 Task: Look for space in Aachen, Germany from 5th June, 2023 to 16th June, 2023 for 2 adults in price range Rs.14000 to Rs.18000. Place can be entire place with 1  bedroom having 1 bed and 1 bathroom. Property type can be house, flat, guest house, hotel. Amenities needed are: wifi. Booking option can be shelf check-in. Required host language is English.
Action: Mouse moved to (602, 81)
Screenshot: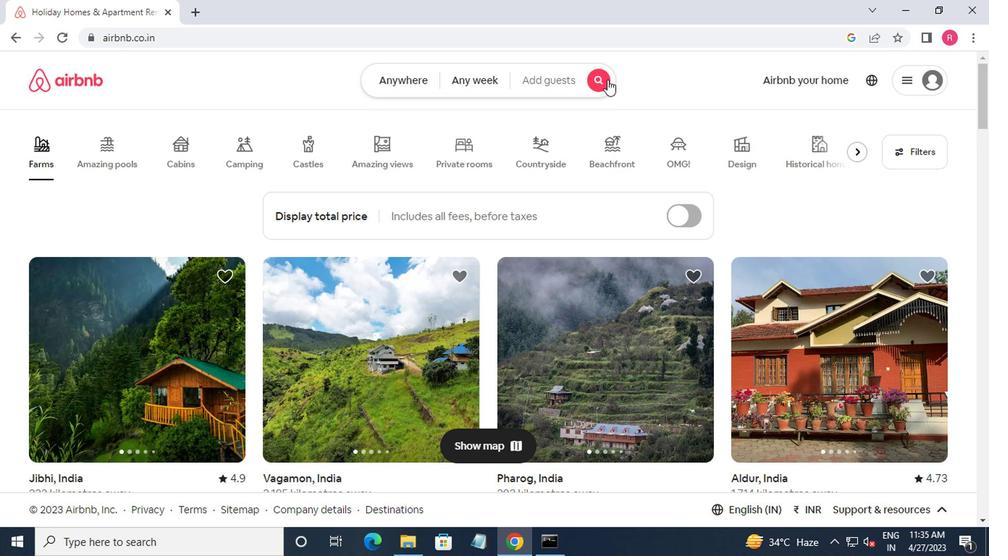 
Action: Mouse pressed left at (602, 81)
Screenshot: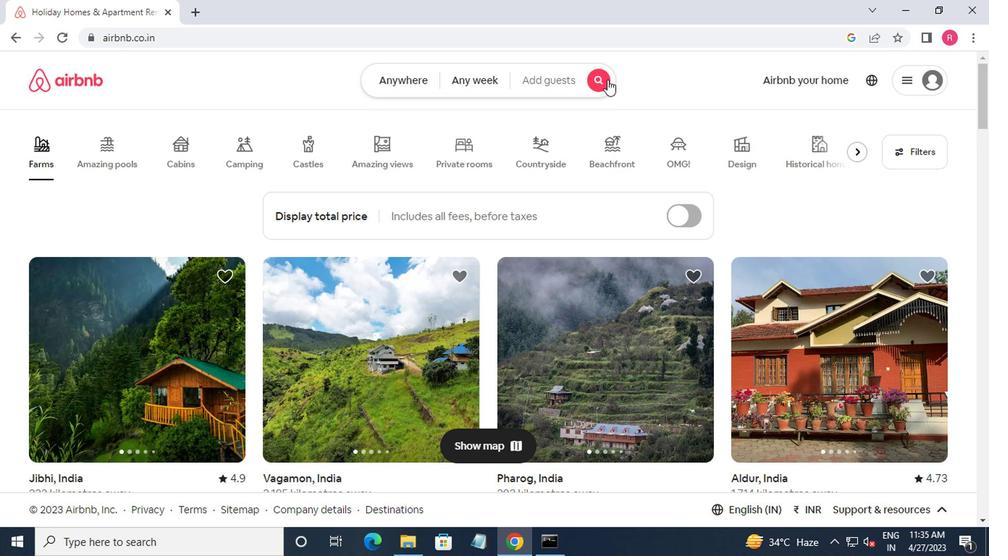 
Action: Mouse moved to (292, 142)
Screenshot: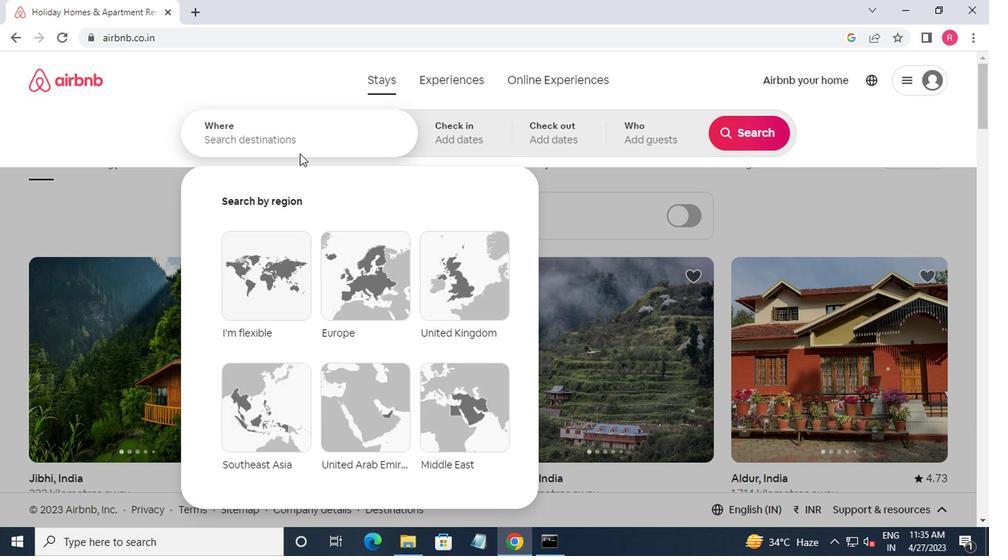 
Action: Mouse pressed left at (292, 142)
Screenshot: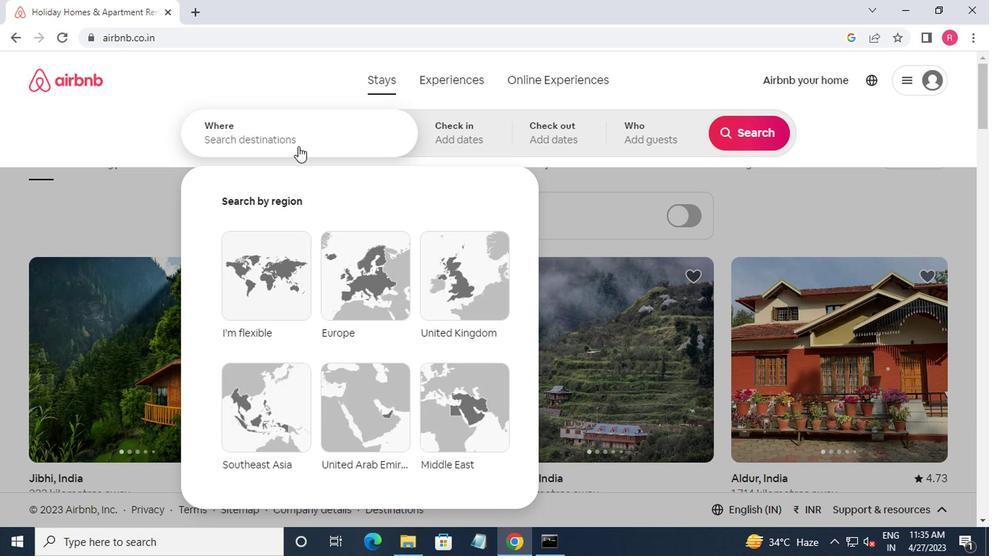 
Action: Mouse moved to (419, 181)
Screenshot: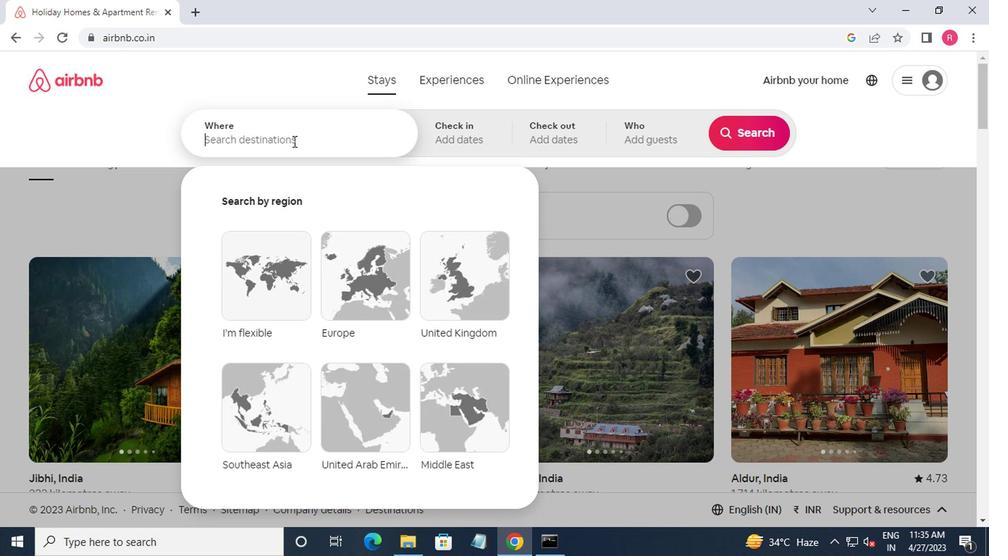 
Action: Key pressed aachen<Key.down><Key.enter>
Screenshot: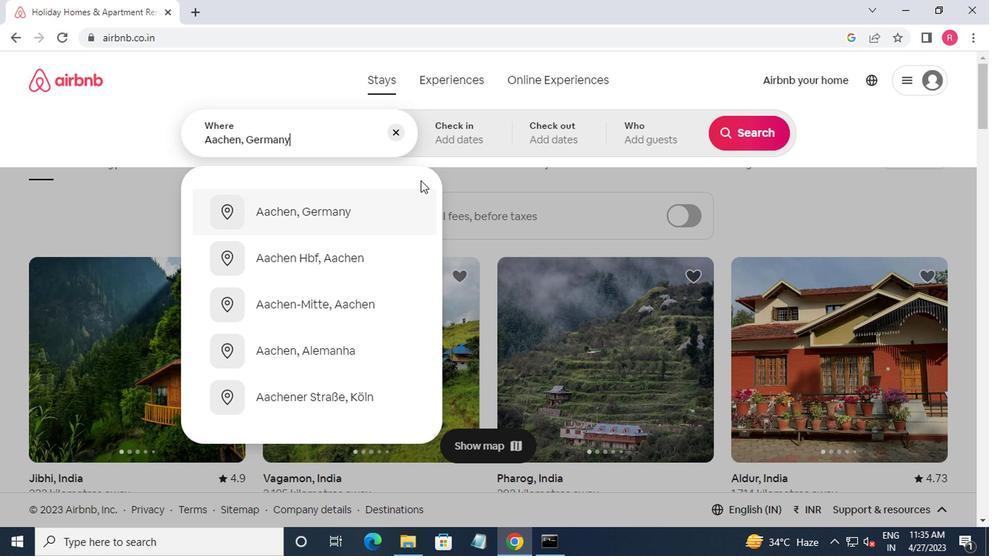 
Action: Mouse moved to (738, 254)
Screenshot: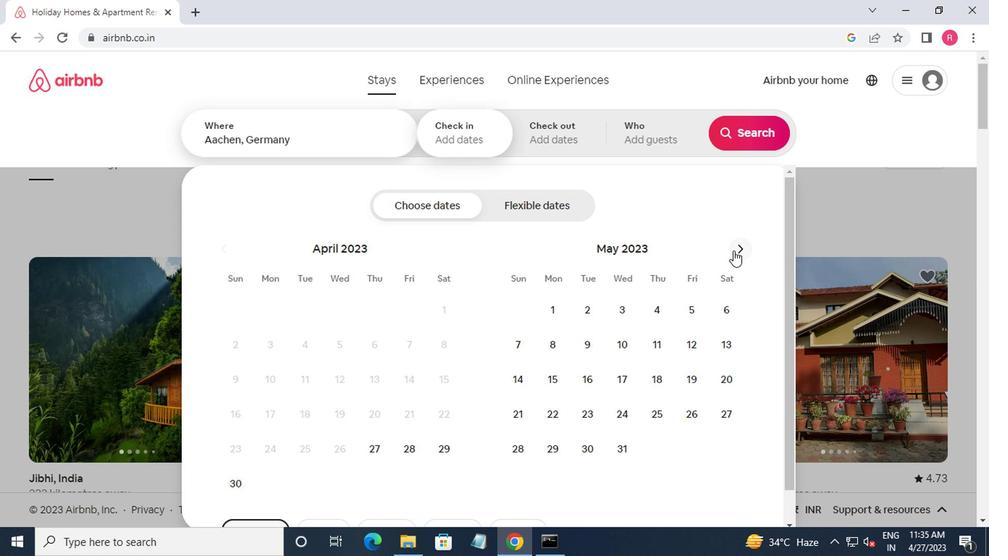
Action: Mouse pressed left at (738, 254)
Screenshot: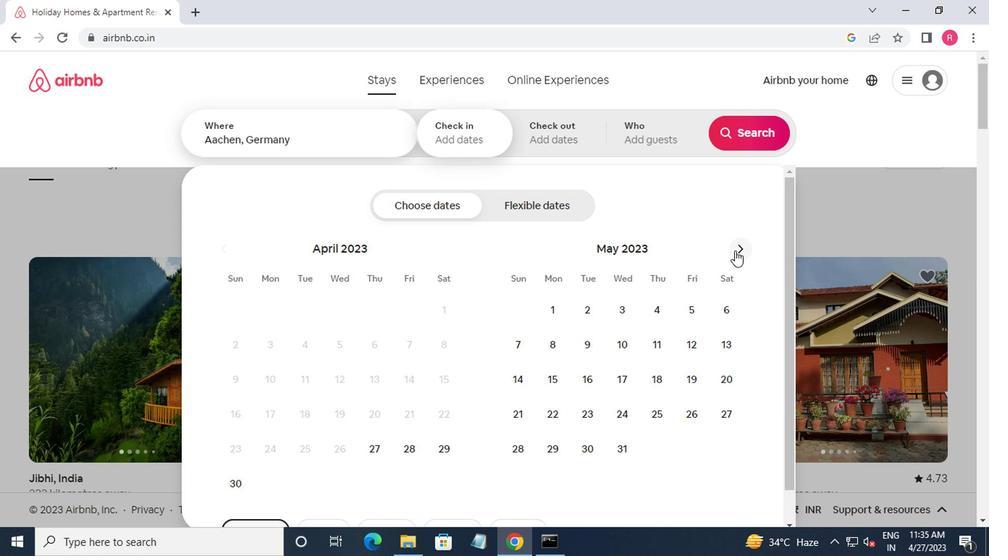 
Action: Mouse moved to (560, 346)
Screenshot: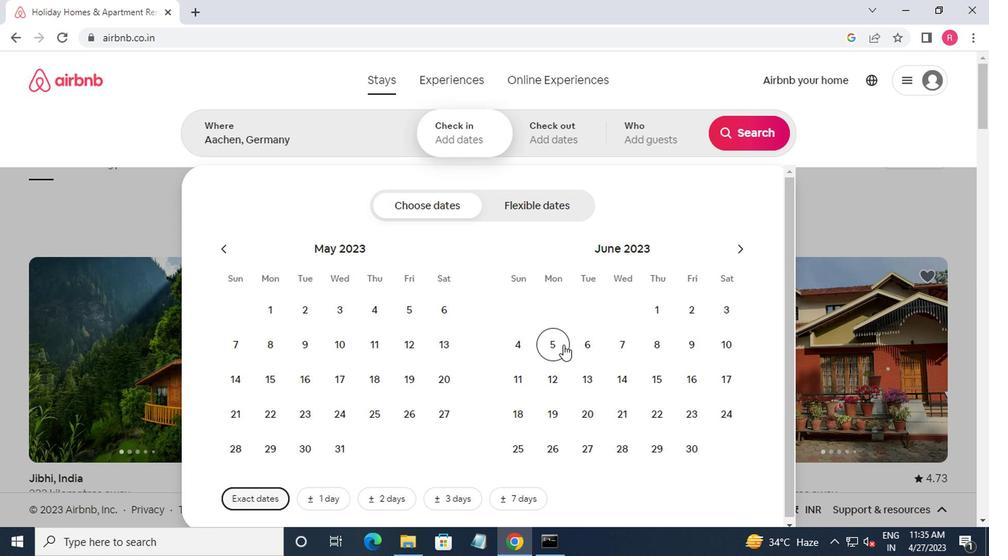 
Action: Mouse pressed left at (560, 346)
Screenshot: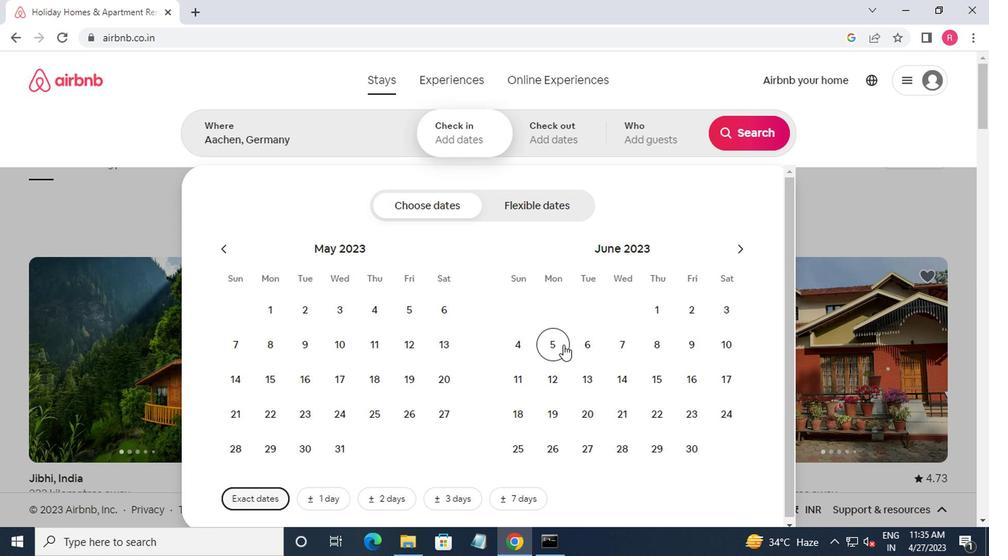 
Action: Mouse moved to (686, 381)
Screenshot: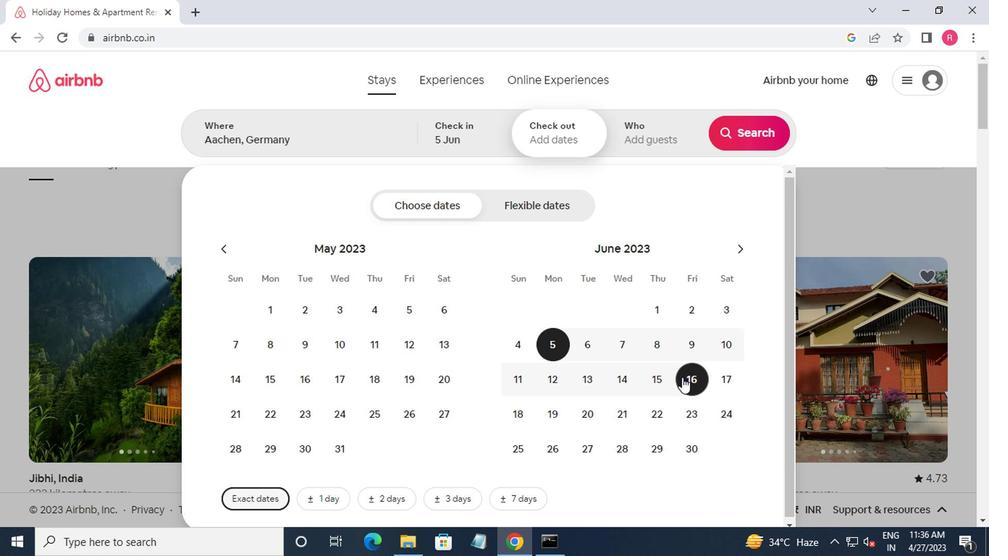 
Action: Mouse pressed left at (686, 381)
Screenshot: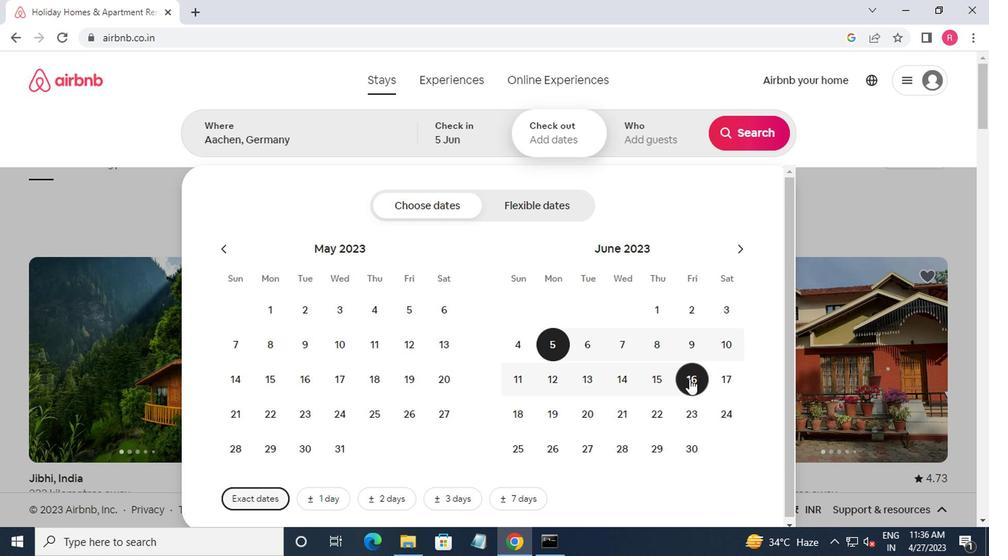 
Action: Mouse moved to (633, 134)
Screenshot: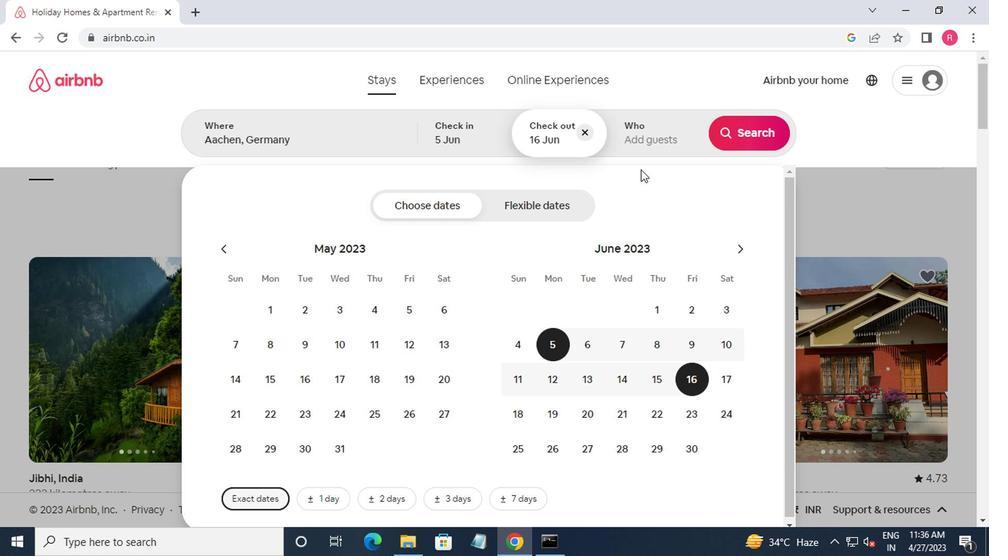 
Action: Mouse pressed left at (633, 134)
Screenshot: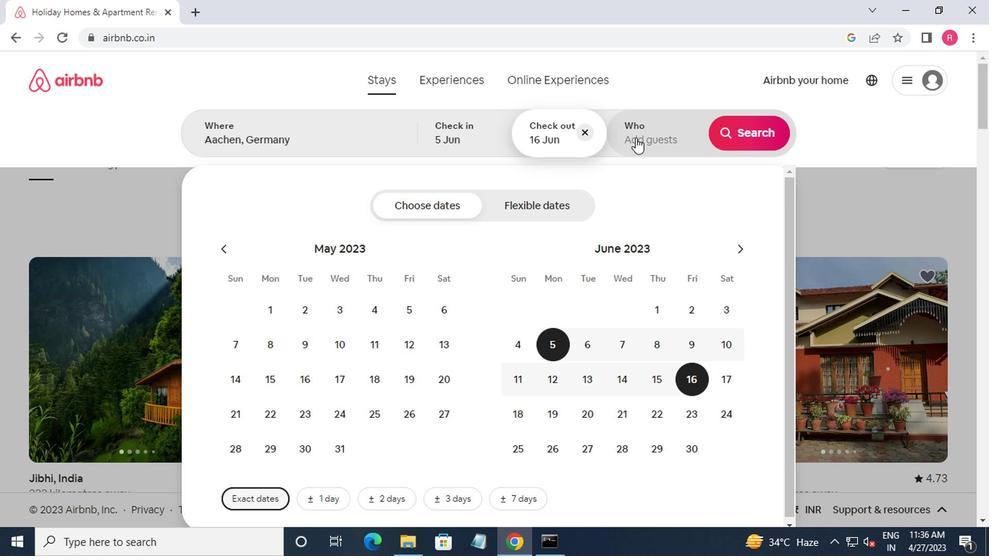 
Action: Mouse moved to (756, 210)
Screenshot: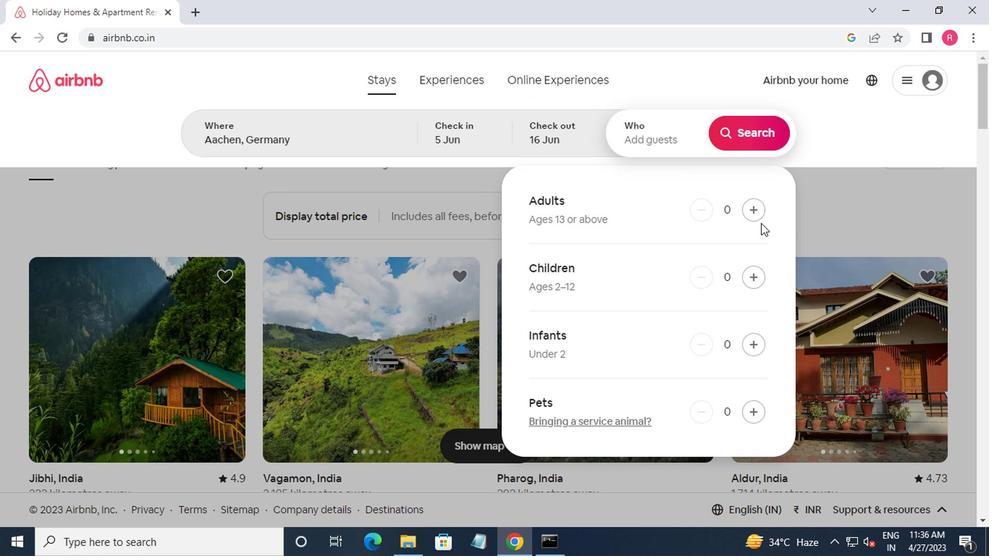 
Action: Mouse pressed left at (756, 210)
Screenshot: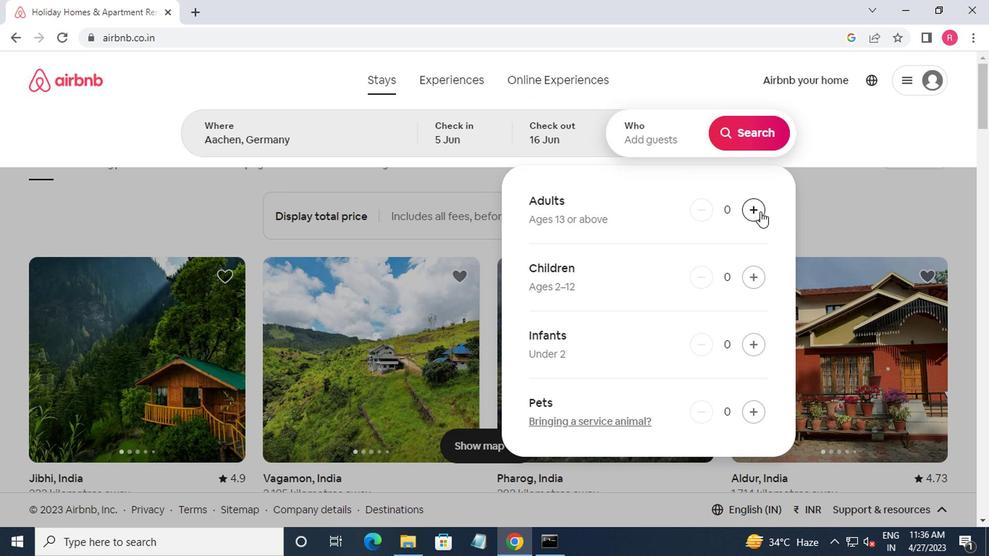 
Action: Mouse pressed left at (756, 210)
Screenshot: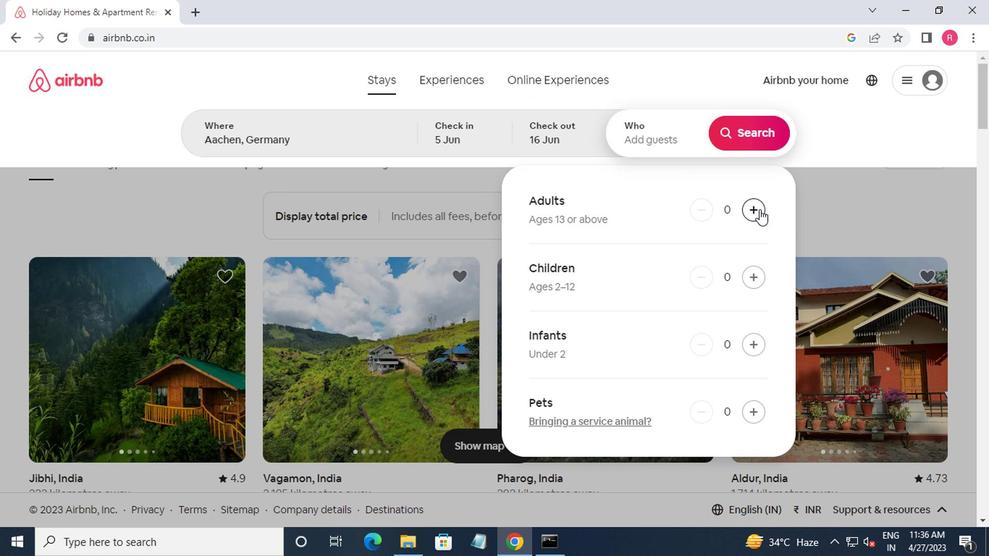 
Action: Mouse pressed left at (756, 210)
Screenshot: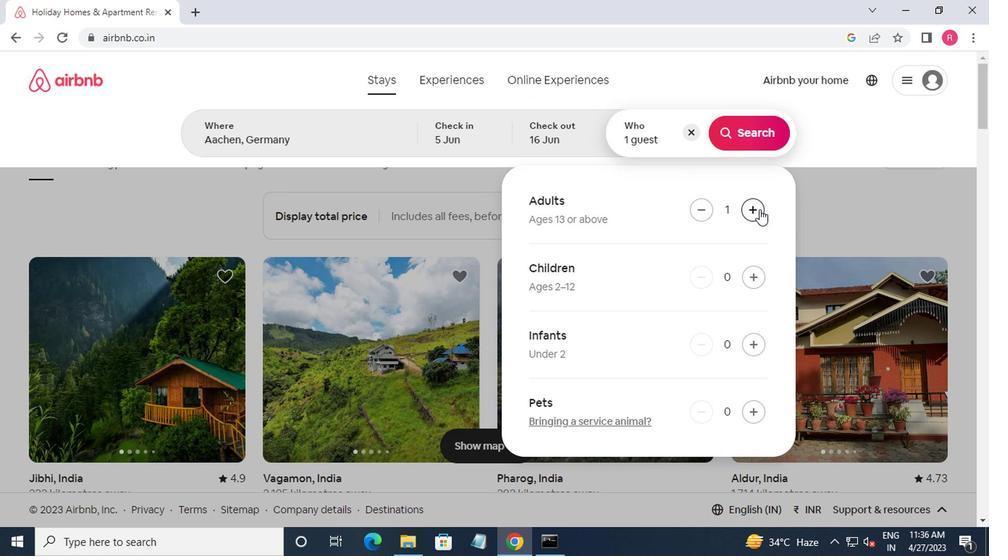 
Action: Mouse moved to (690, 213)
Screenshot: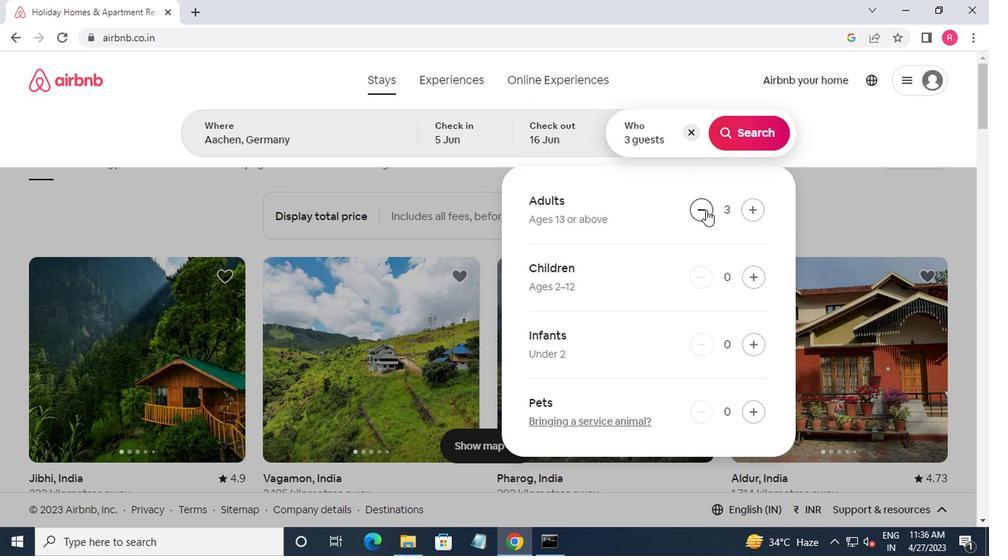 
Action: Mouse pressed left at (690, 213)
Screenshot: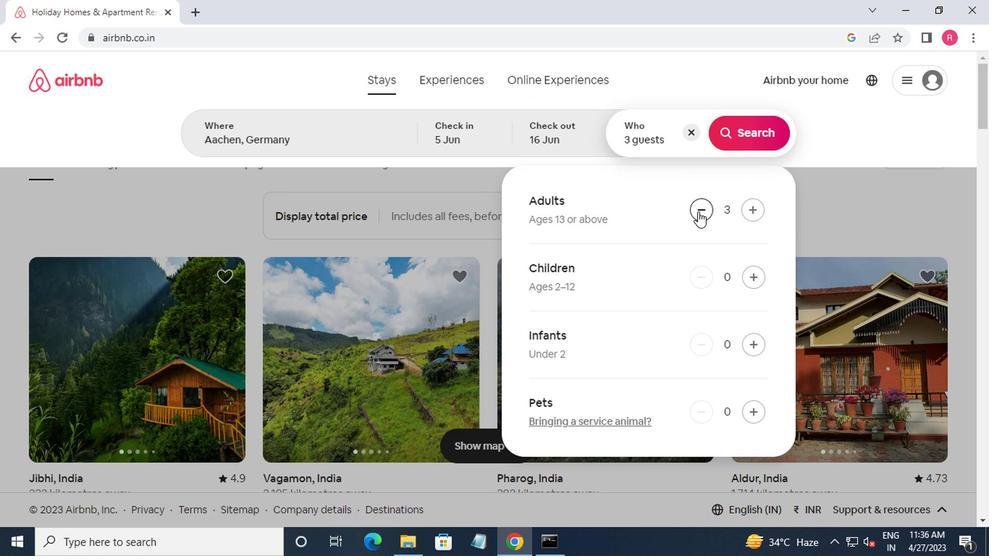 
Action: Mouse moved to (735, 134)
Screenshot: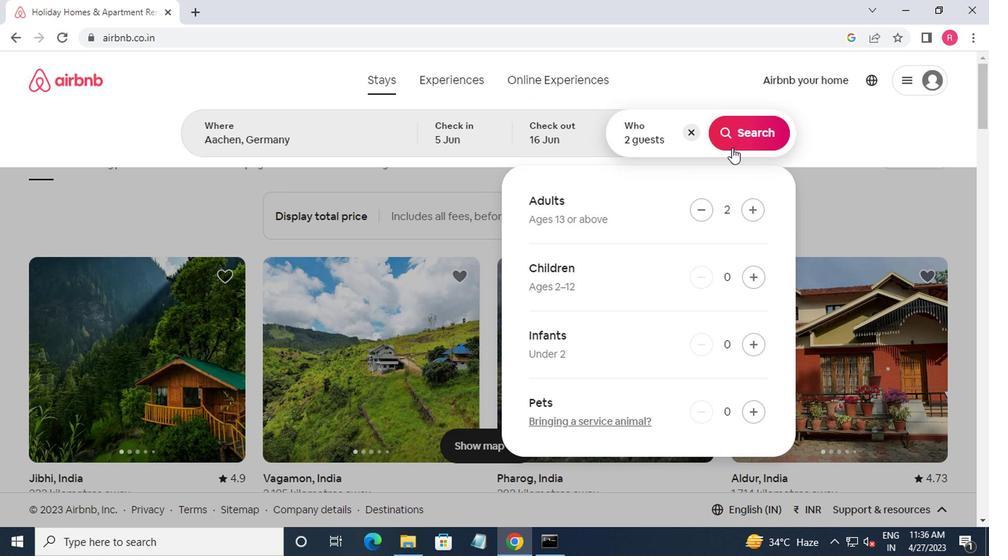 
Action: Mouse pressed left at (735, 134)
Screenshot: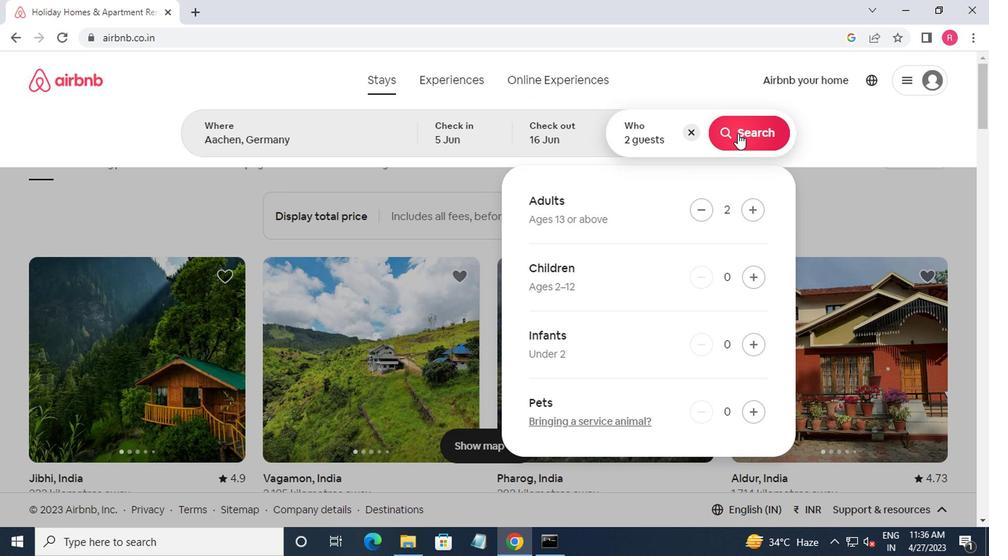 
Action: Mouse moved to (929, 141)
Screenshot: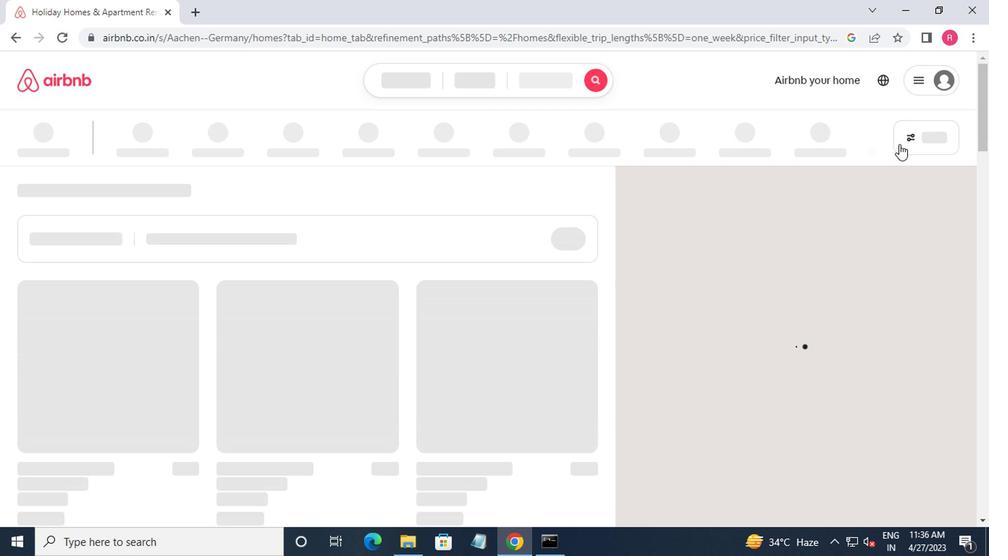
Action: Mouse pressed left at (929, 141)
Screenshot: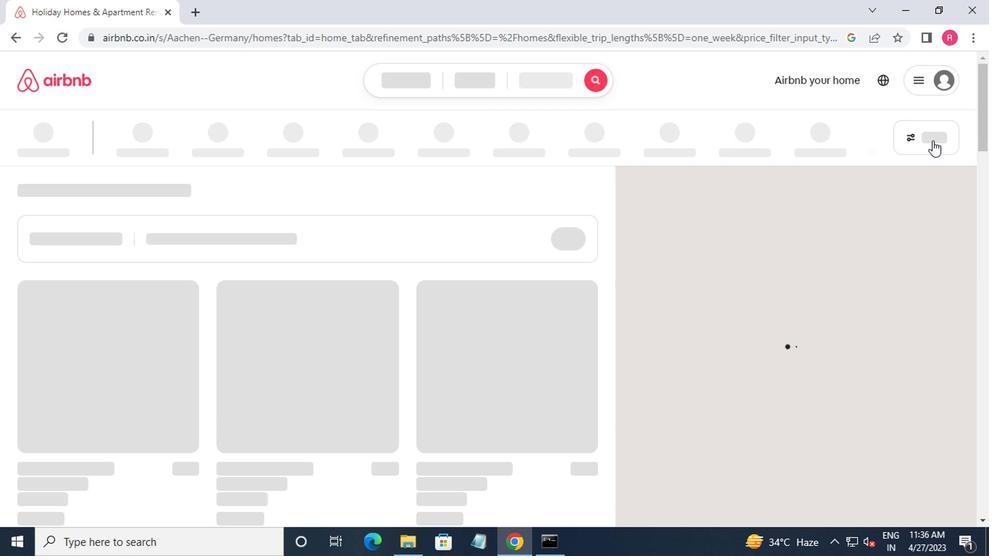 
Action: Mouse moved to (372, 313)
Screenshot: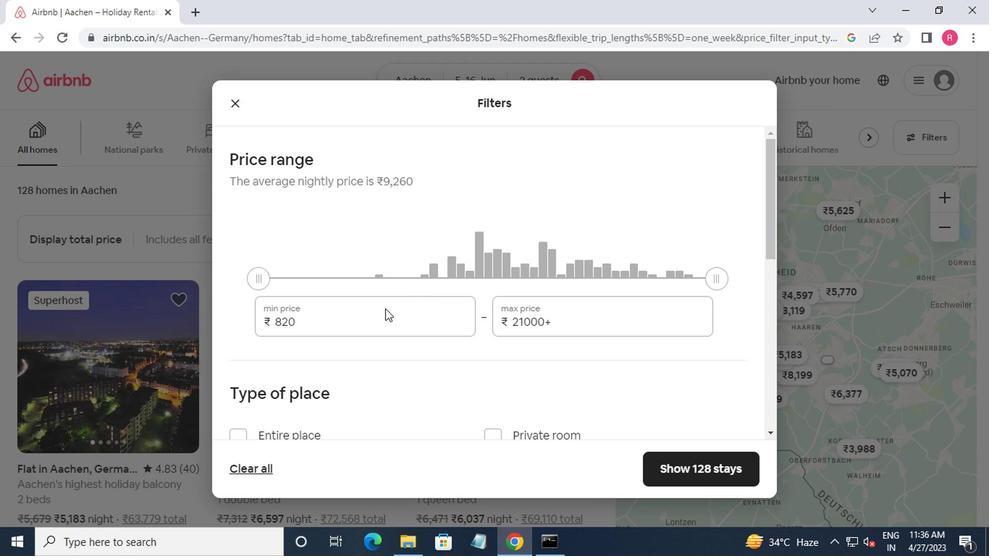 
Action: Mouse pressed left at (372, 313)
Screenshot: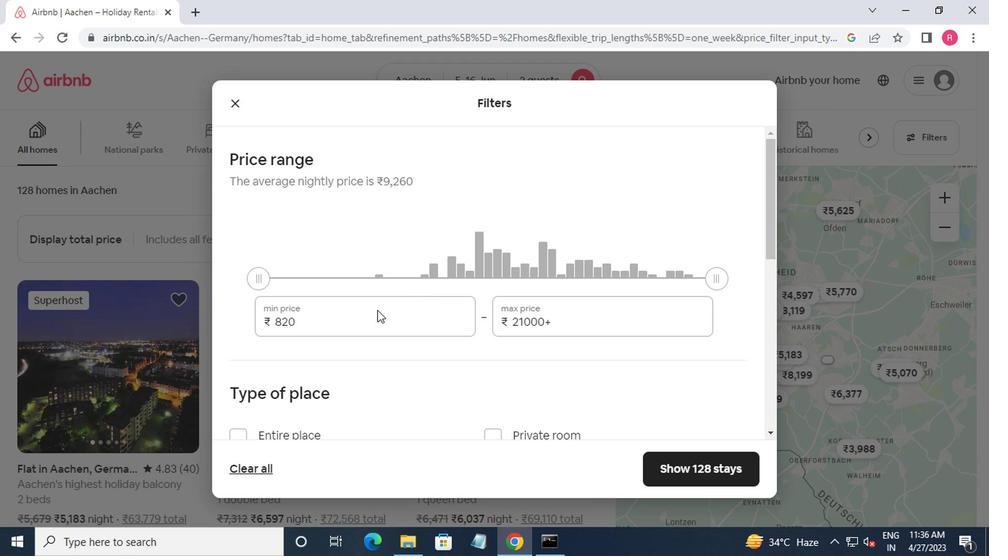 
Action: Mouse moved to (413, 343)
Screenshot: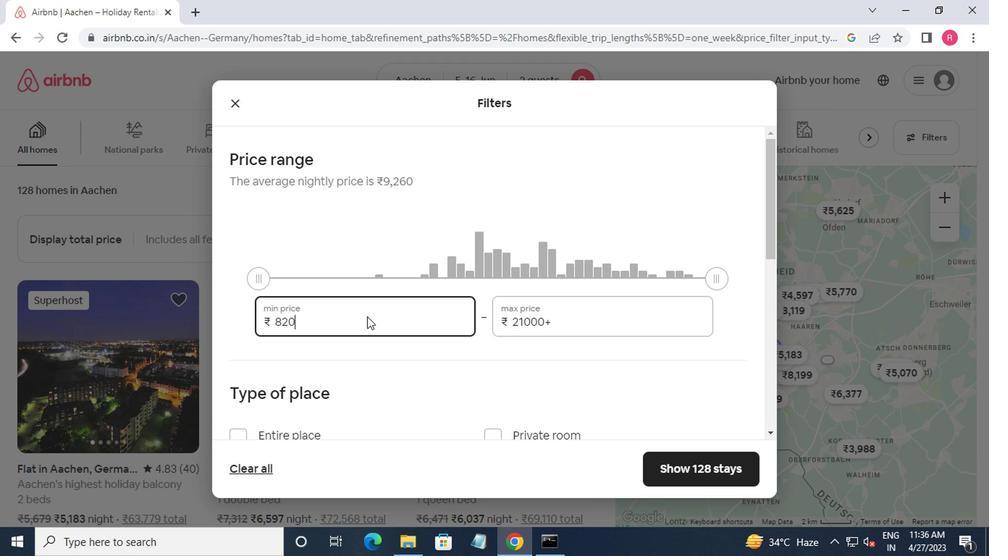 
Action: Key pressed <Key.backspace><Key.backspace><Key.backspace><Key.backspace>14000<Key.tab>18000
Screenshot: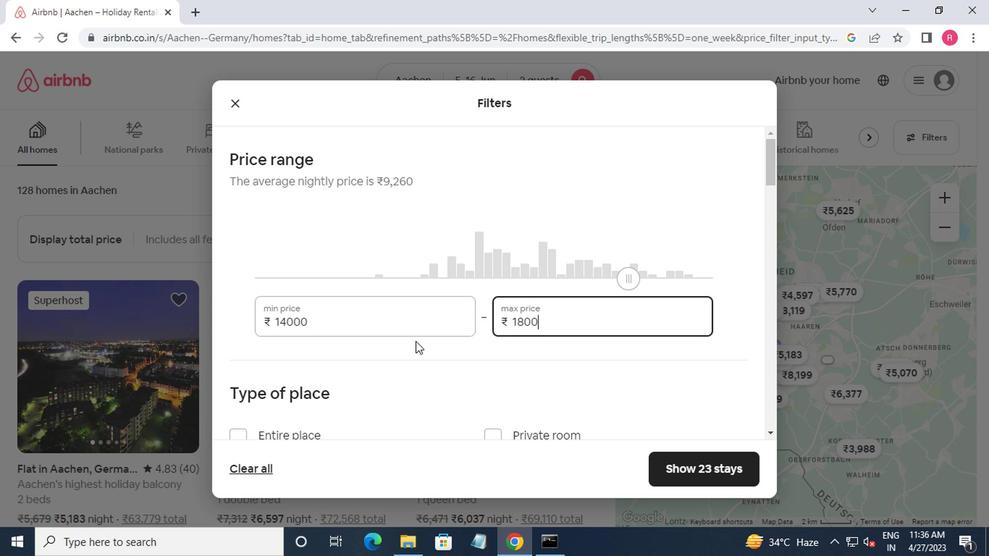 
Action: Mouse moved to (327, 343)
Screenshot: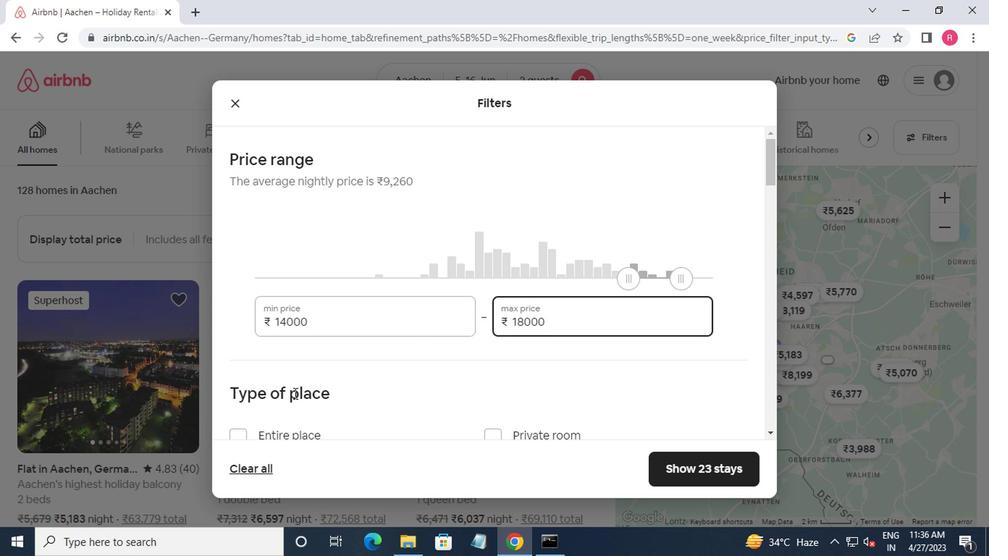 
Action: Mouse scrolled (327, 342) with delta (0, 0)
Screenshot: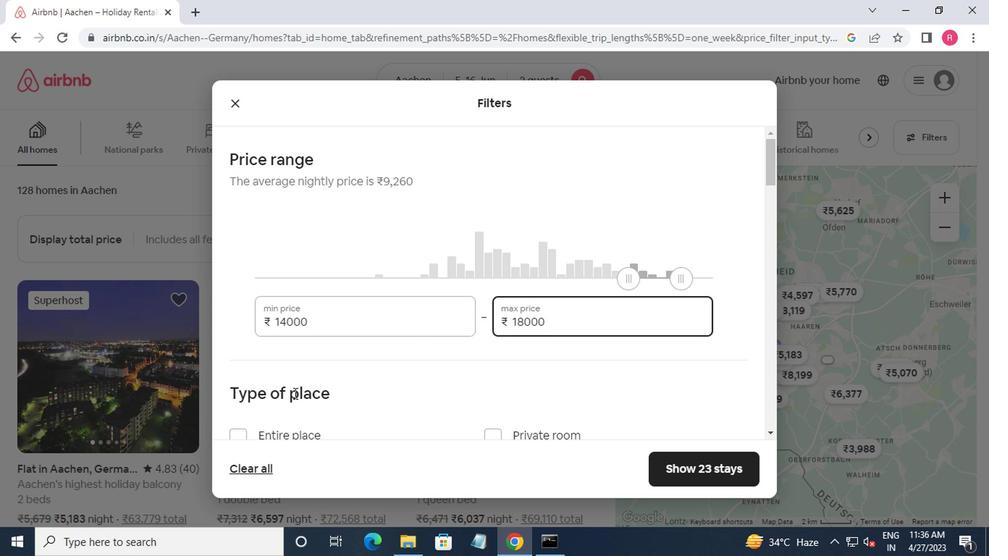 
Action: Mouse moved to (328, 340)
Screenshot: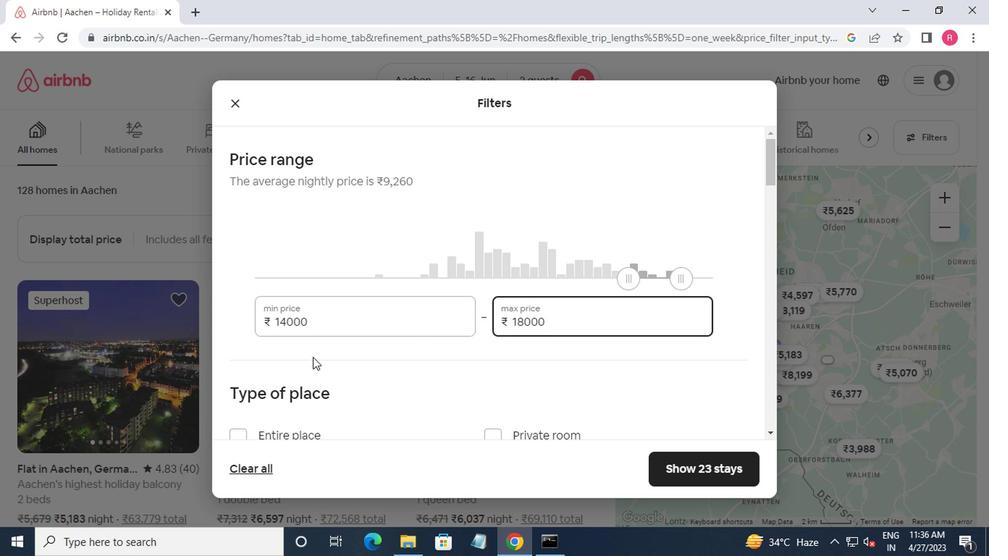 
Action: Mouse scrolled (328, 339) with delta (0, -1)
Screenshot: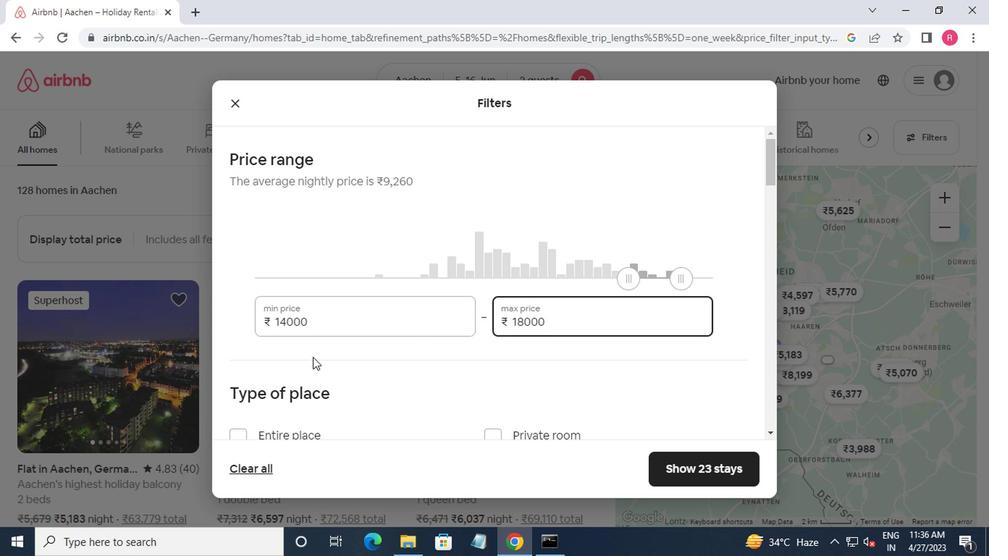
Action: Mouse moved to (239, 302)
Screenshot: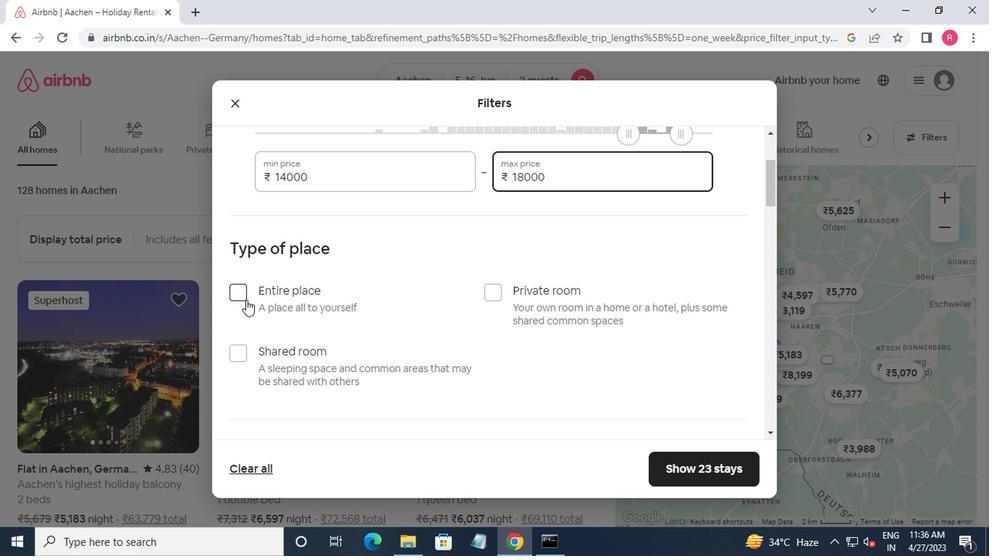 
Action: Mouse pressed left at (239, 302)
Screenshot: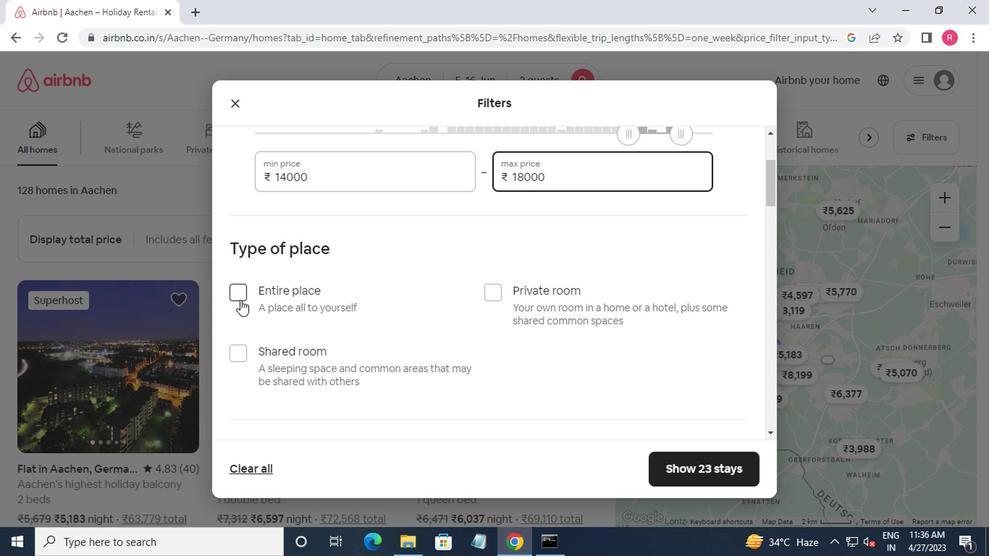 
Action: Mouse moved to (266, 293)
Screenshot: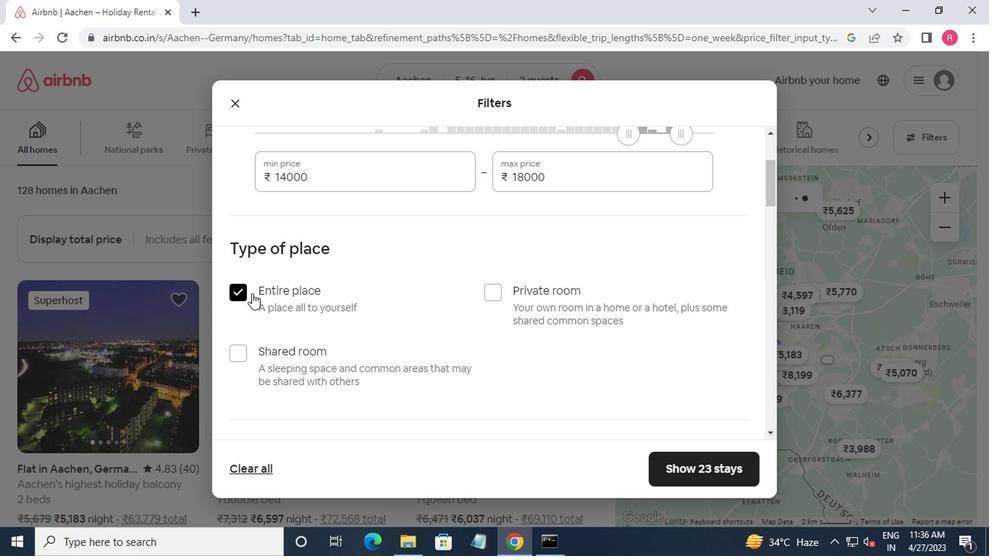 
Action: Mouse scrolled (266, 293) with delta (0, 0)
Screenshot: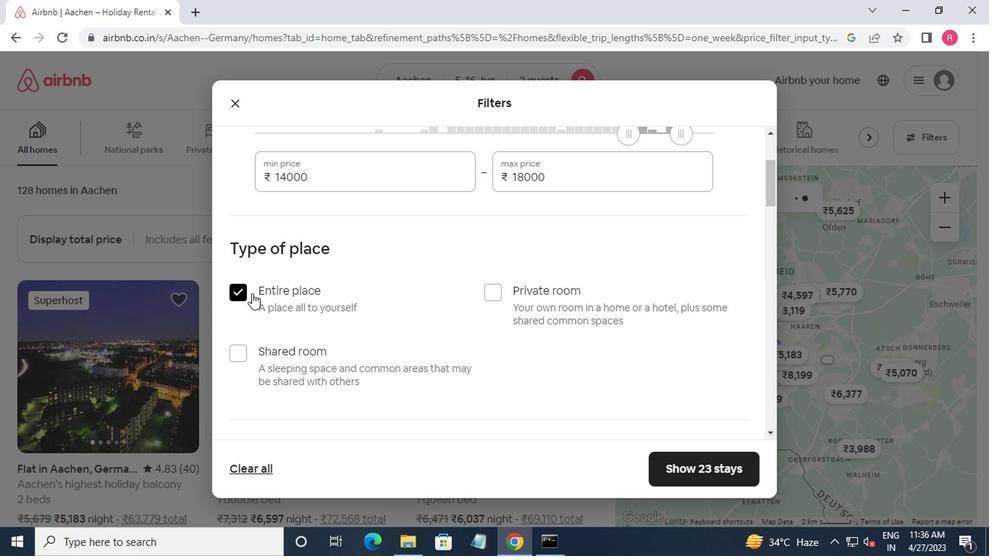 
Action: Mouse moved to (268, 293)
Screenshot: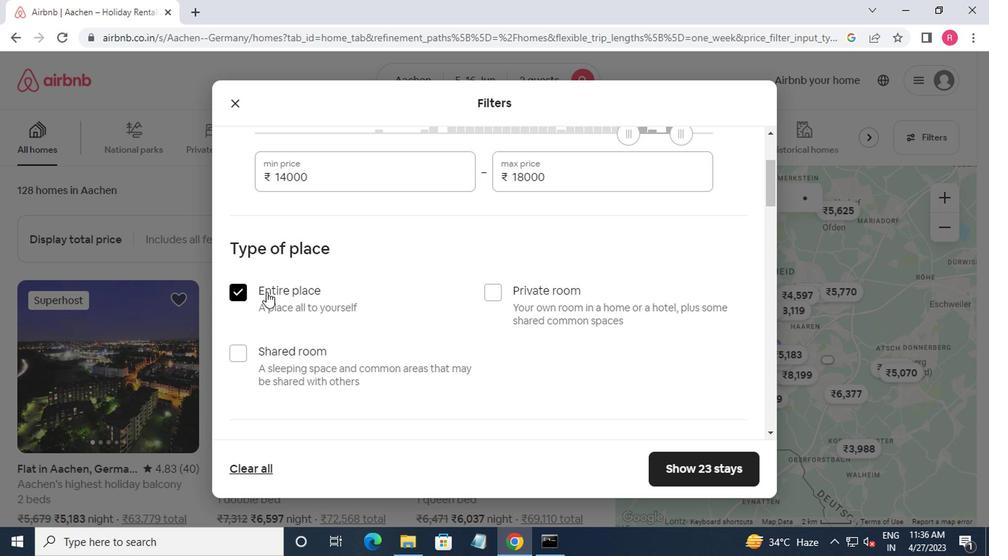
Action: Mouse scrolled (268, 293) with delta (0, 0)
Screenshot: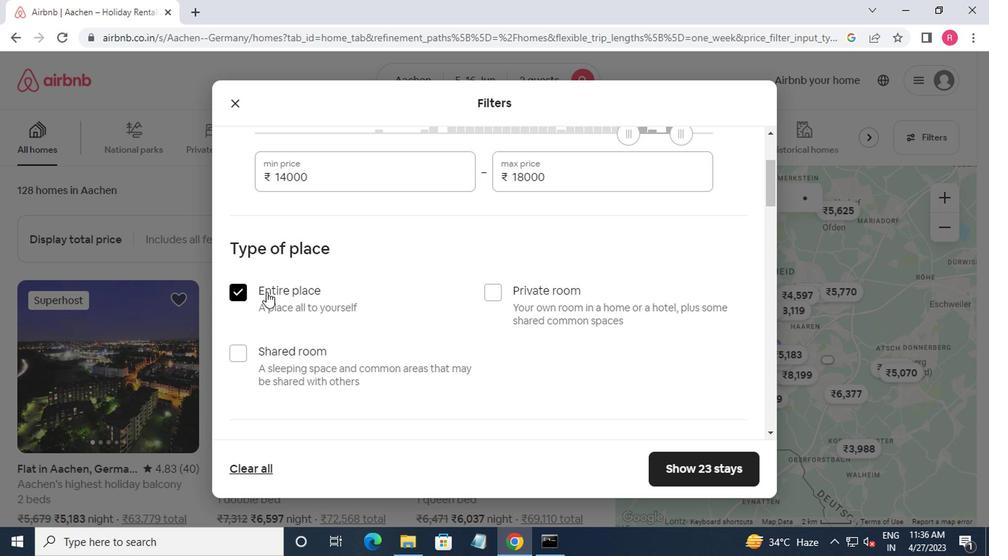 
Action: Mouse moved to (272, 293)
Screenshot: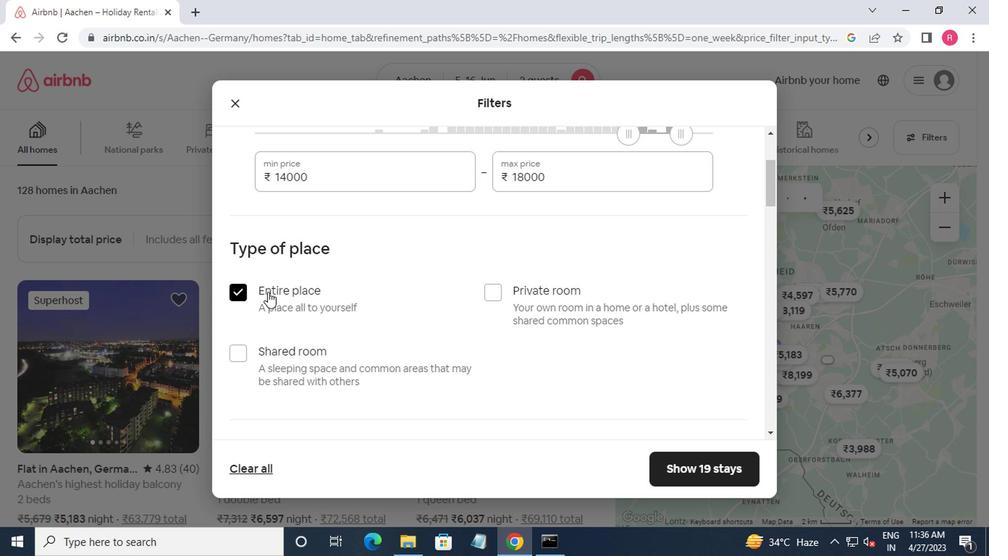 
Action: Mouse scrolled (272, 293) with delta (0, 0)
Screenshot: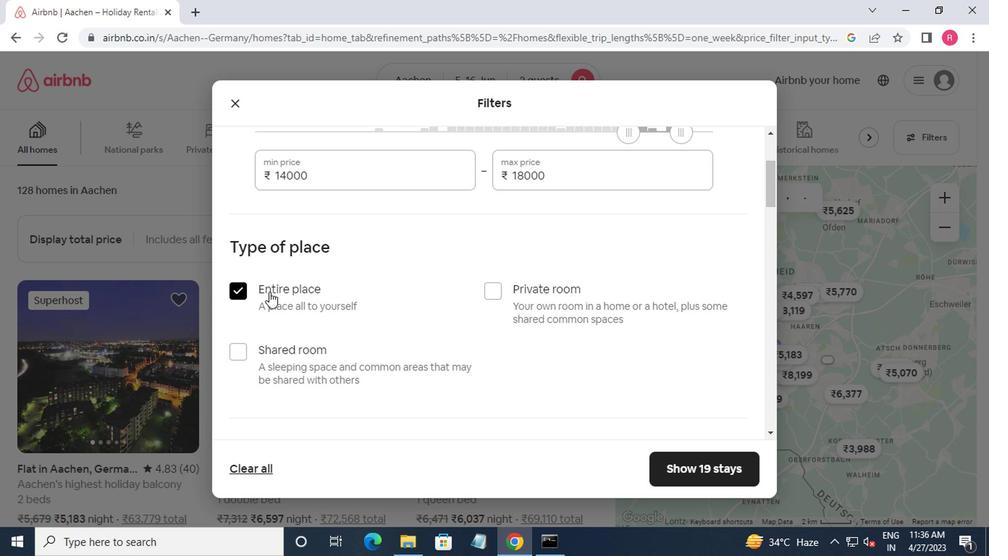 
Action: Mouse moved to (320, 307)
Screenshot: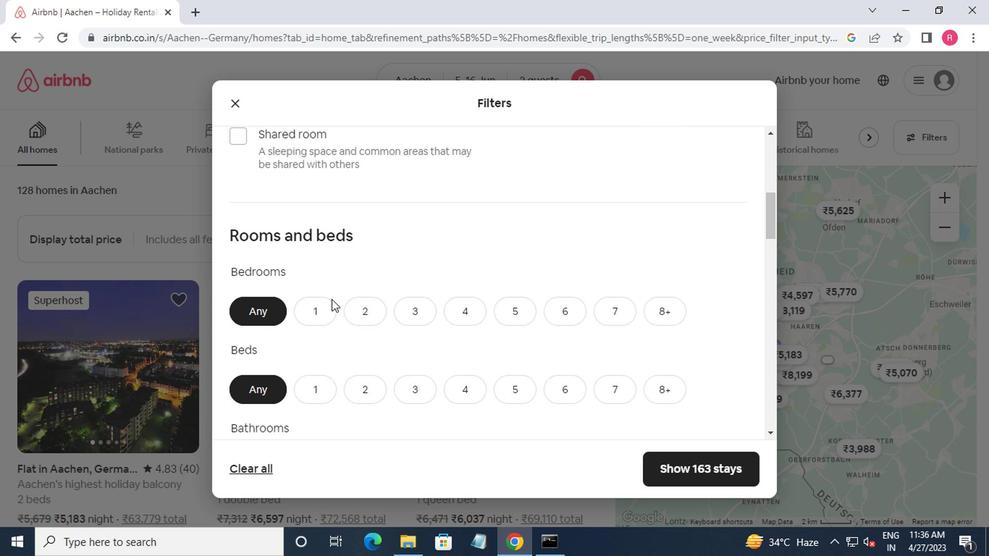 
Action: Mouse pressed left at (320, 307)
Screenshot: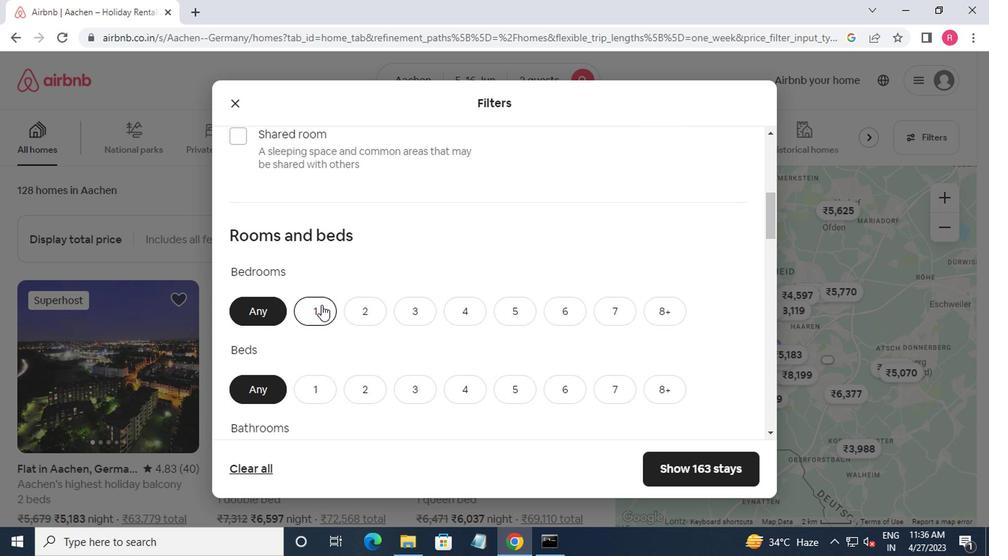 
Action: Mouse moved to (320, 307)
Screenshot: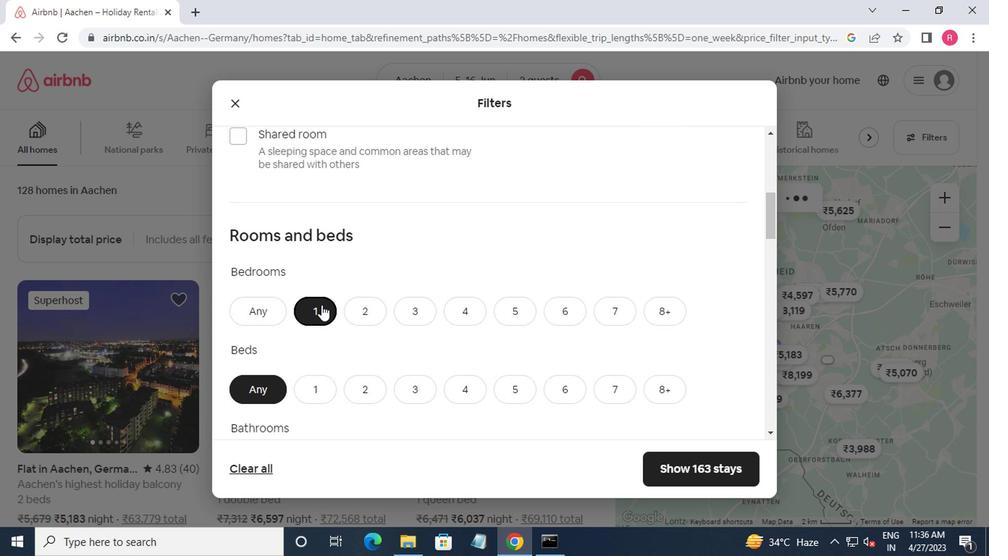 
Action: Mouse scrolled (320, 306) with delta (0, -1)
Screenshot: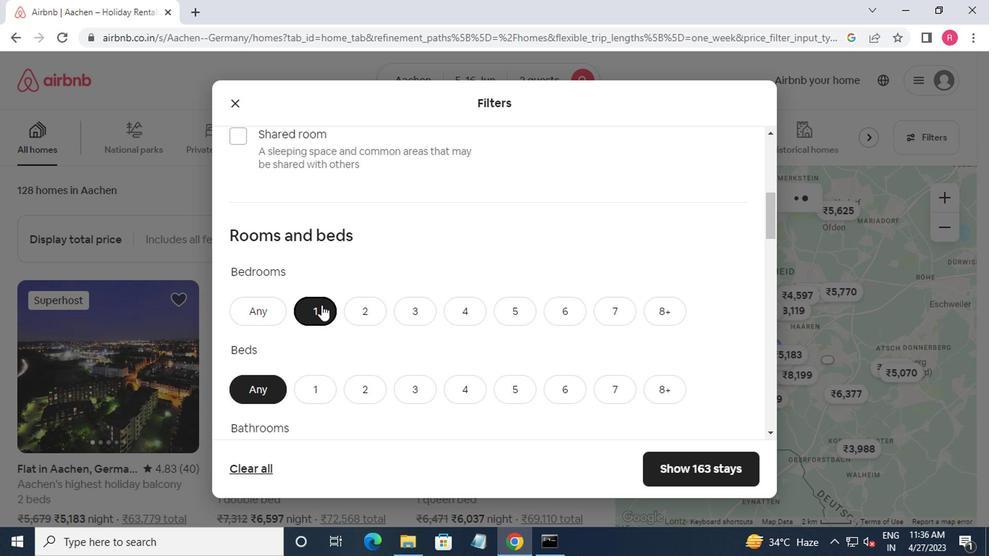 
Action: Mouse moved to (320, 307)
Screenshot: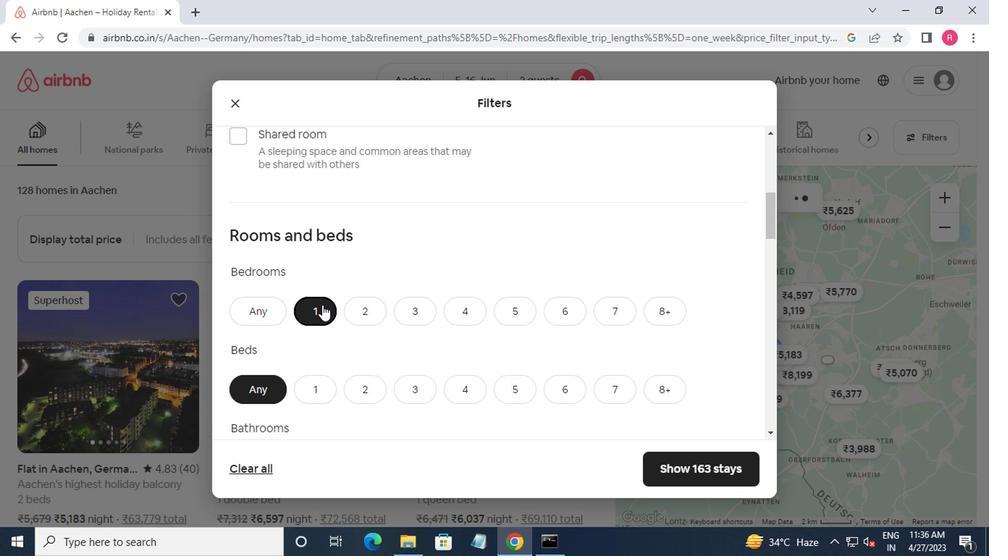 
Action: Mouse scrolled (320, 306) with delta (0, -1)
Screenshot: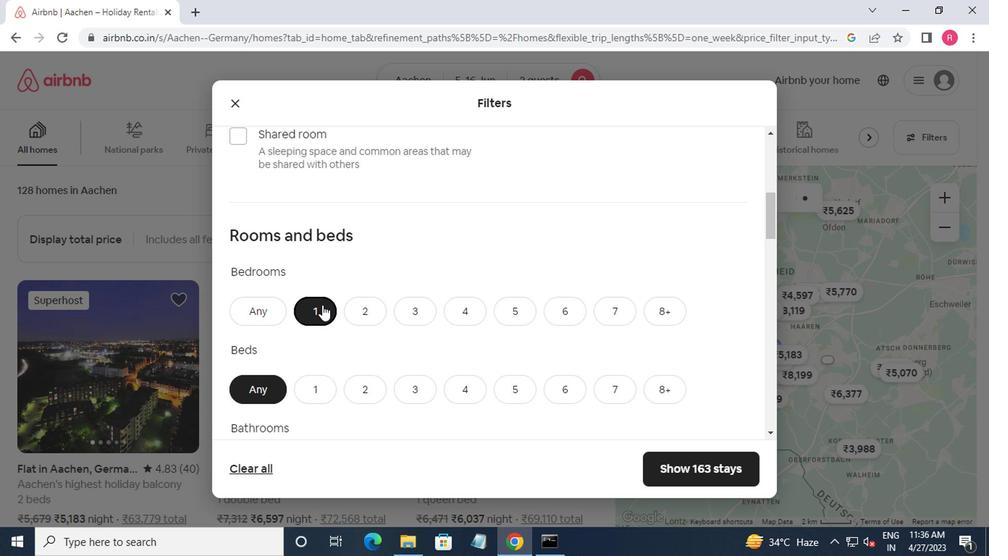 
Action: Mouse moved to (318, 250)
Screenshot: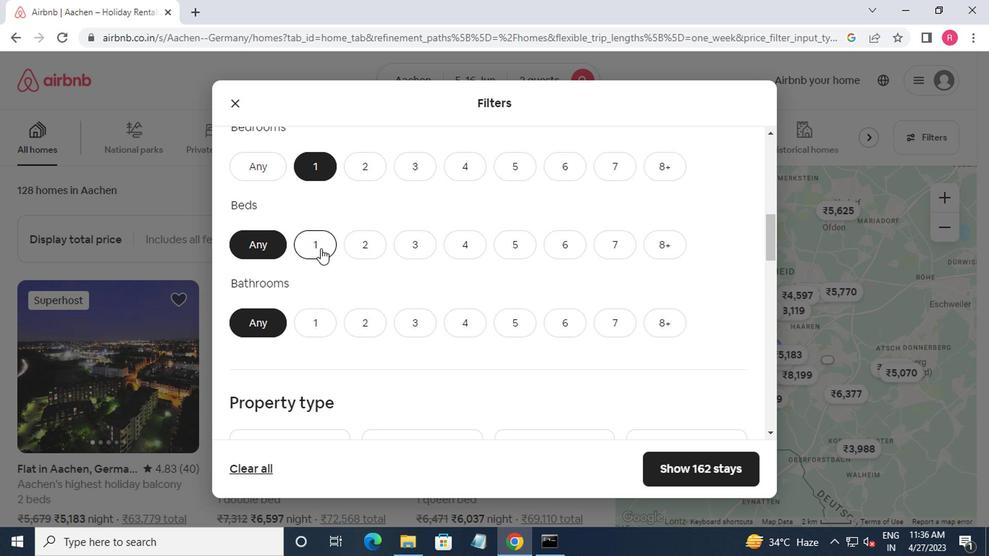 
Action: Mouse pressed left at (318, 250)
Screenshot: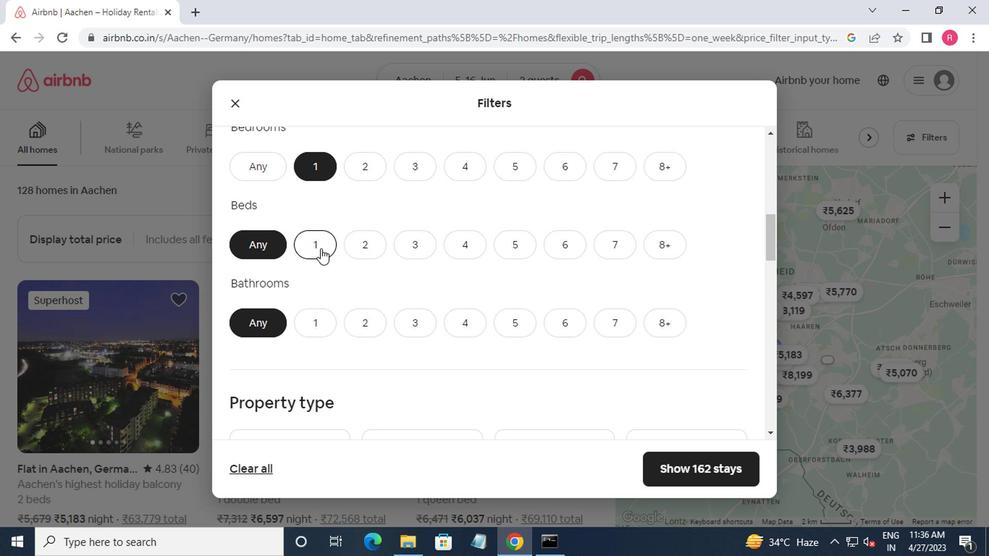 
Action: Mouse moved to (318, 325)
Screenshot: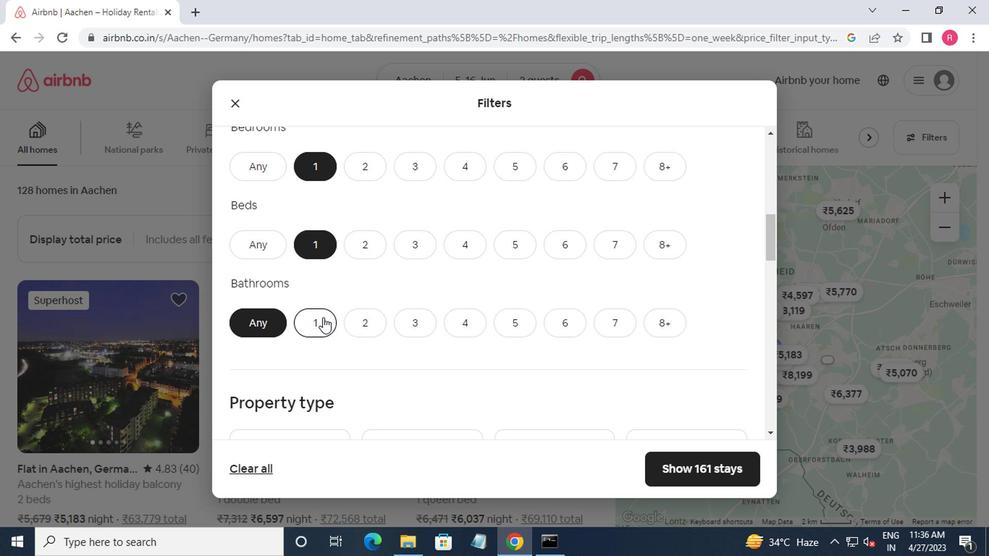 
Action: Mouse pressed left at (318, 325)
Screenshot: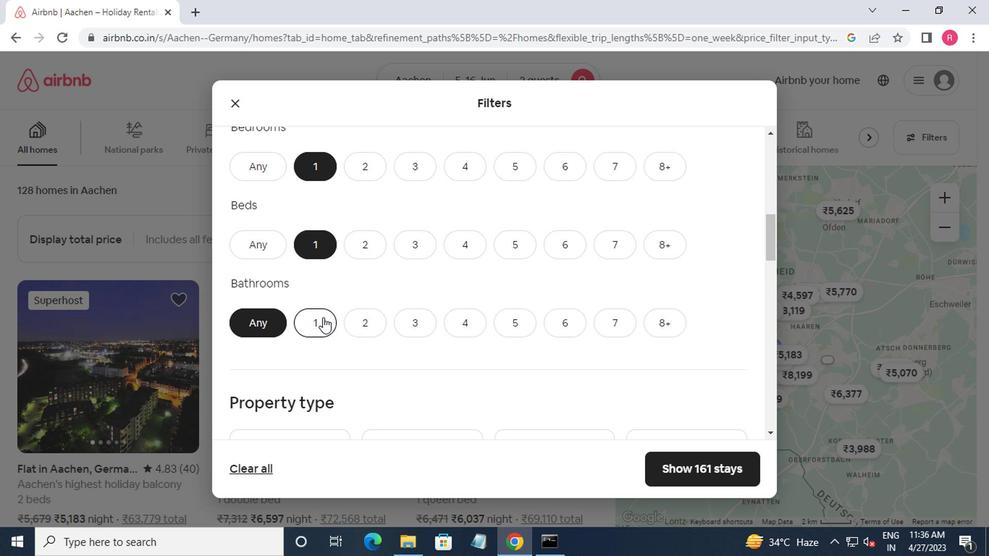 
Action: Mouse moved to (338, 320)
Screenshot: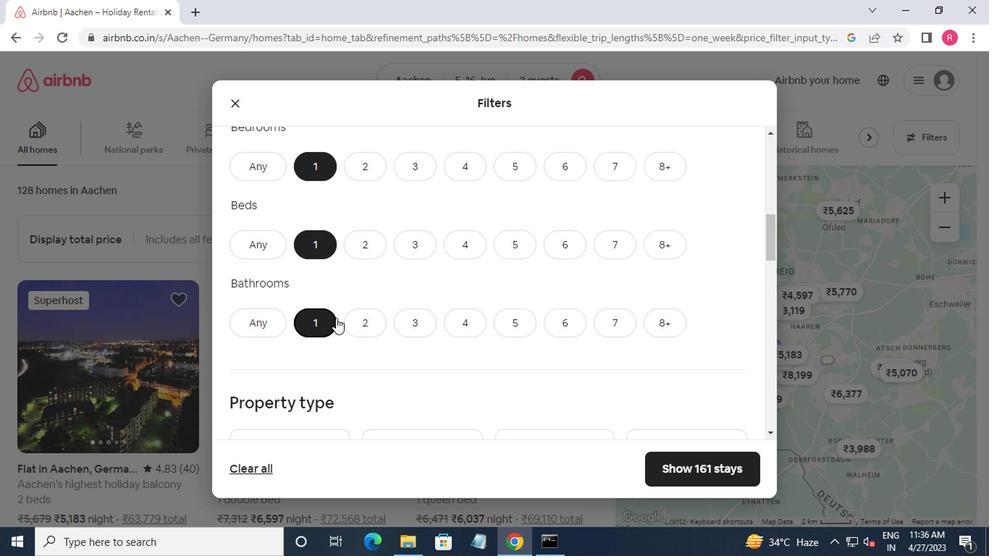 
Action: Mouse scrolled (338, 319) with delta (0, 0)
Screenshot: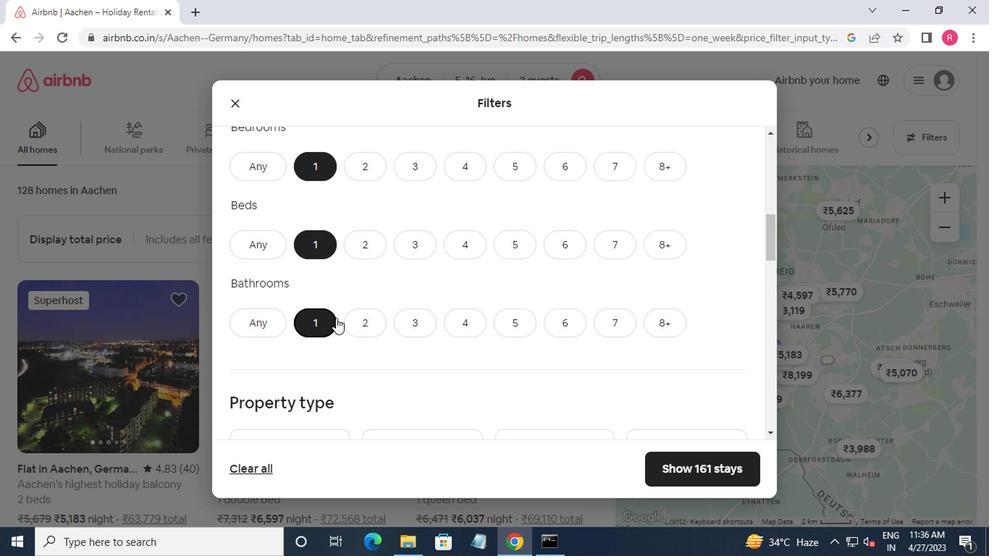 
Action: Mouse moved to (339, 320)
Screenshot: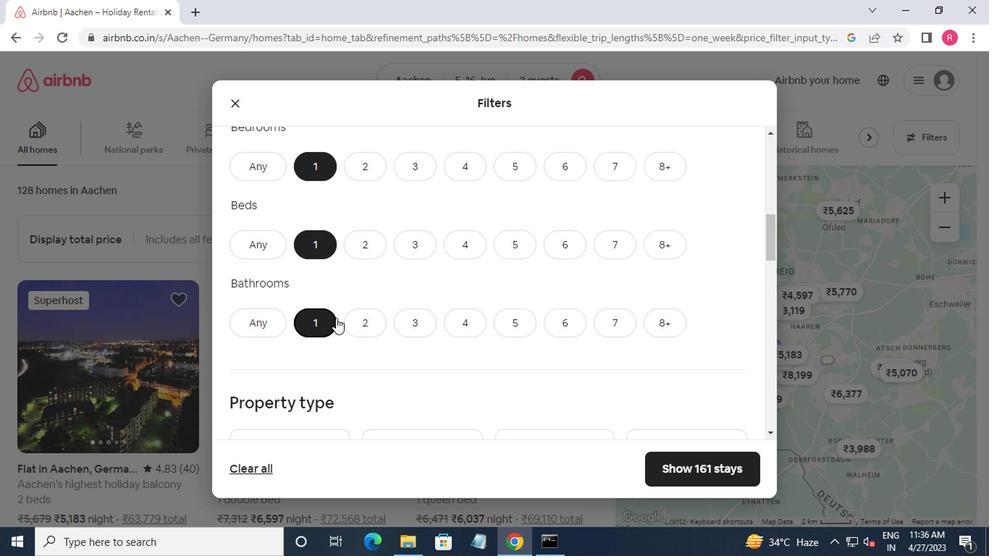 
Action: Mouse scrolled (339, 319) with delta (0, 0)
Screenshot: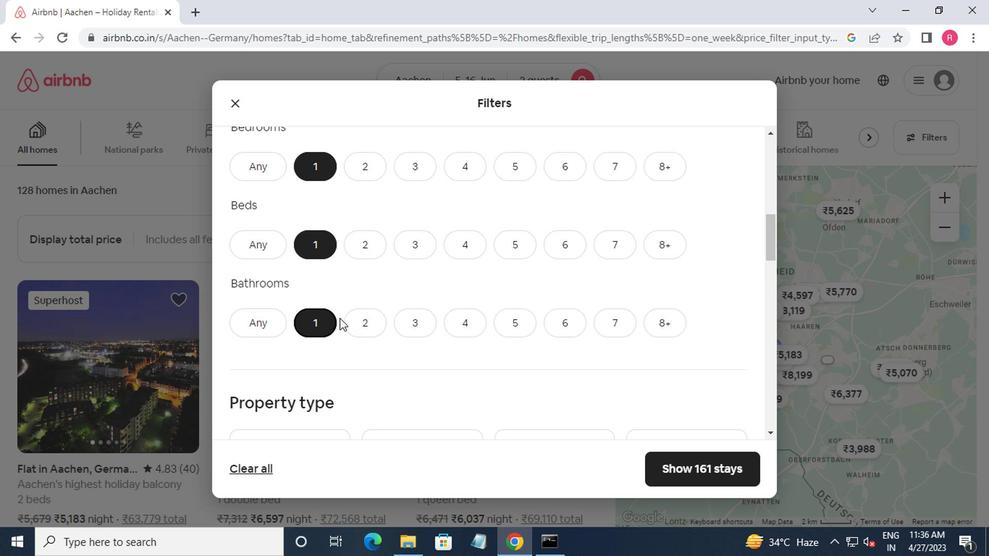 
Action: Mouse moved to (340, 319)
Screenshot: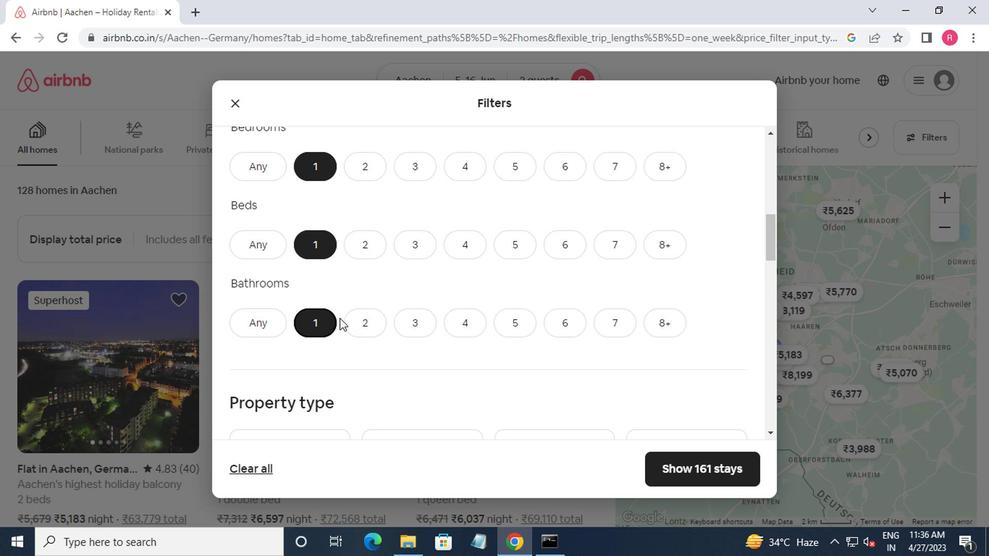 
Action: Mouse scrolled (340, 318) with delta (0, -1)
Screenshot: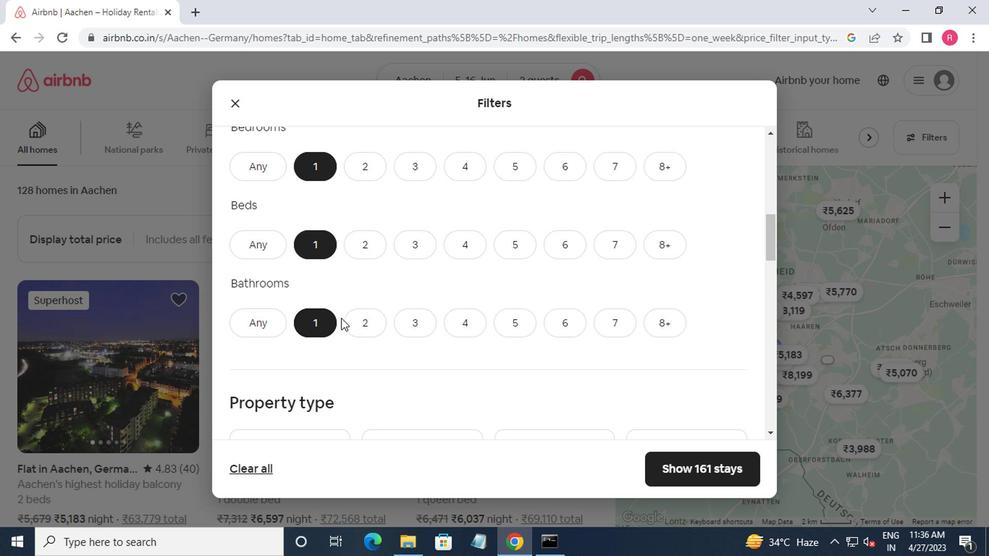 
Action: Mouse moved to (269, 283)
Screenshot: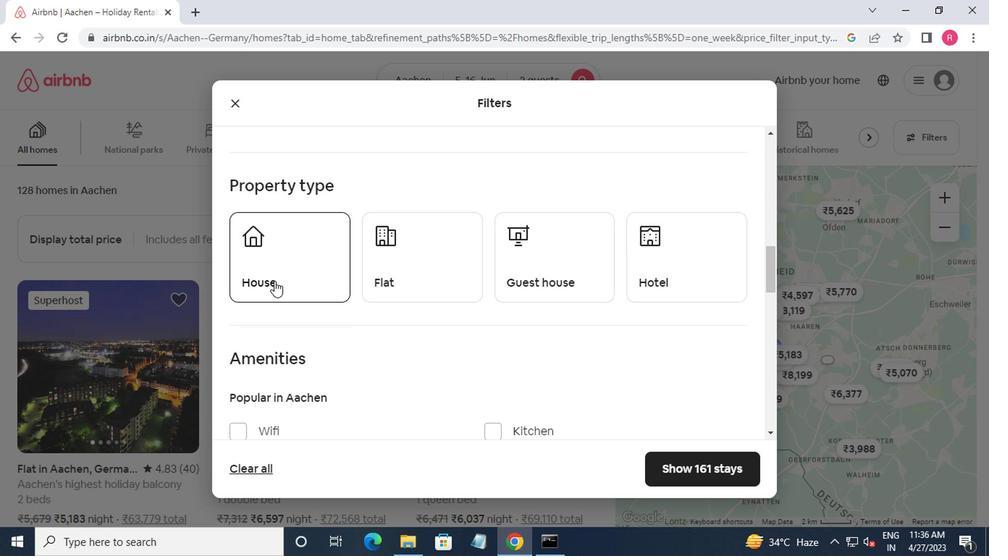 
Action: Mouse pressed left at (269, 283)
Screenshot: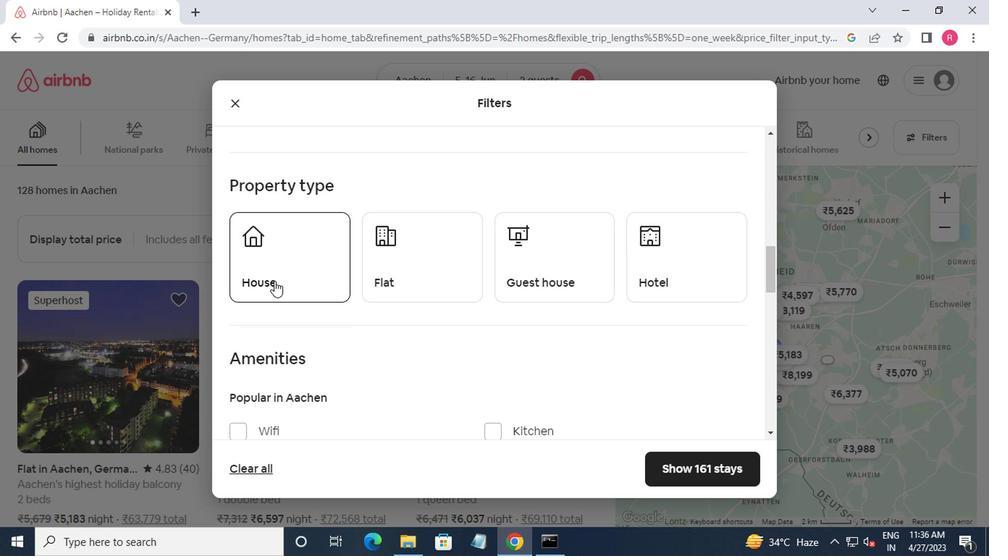 
Action: Mouse moved to (392, 285)
Screenshot: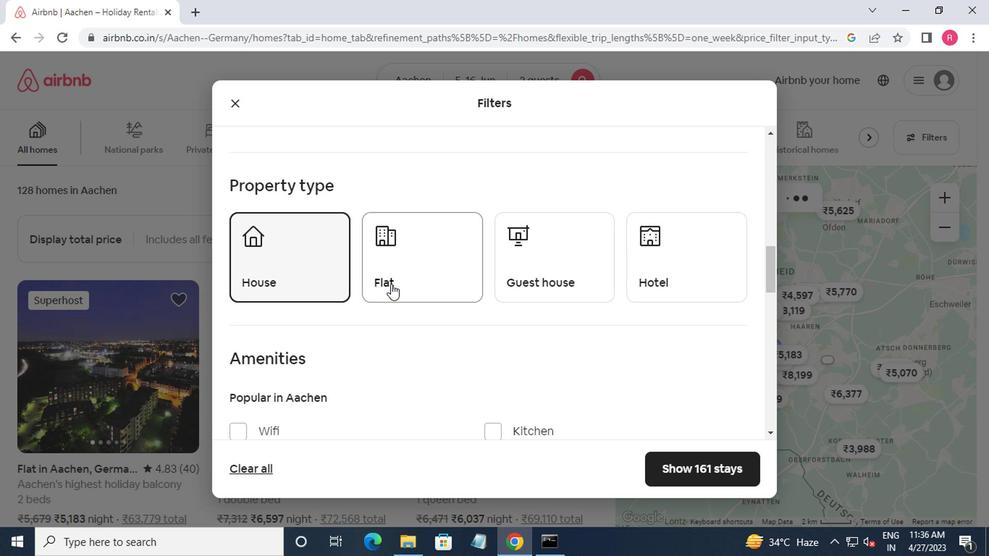 
Action: Mouse pressed left at (392, 285)
Screenshot: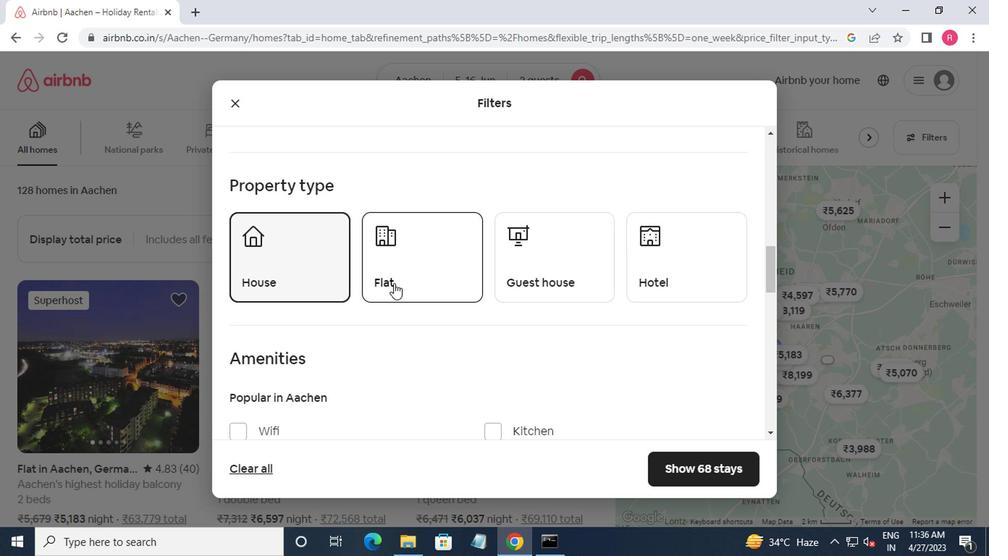 
Action: Mouse moved to (525, 282)
Screenshot: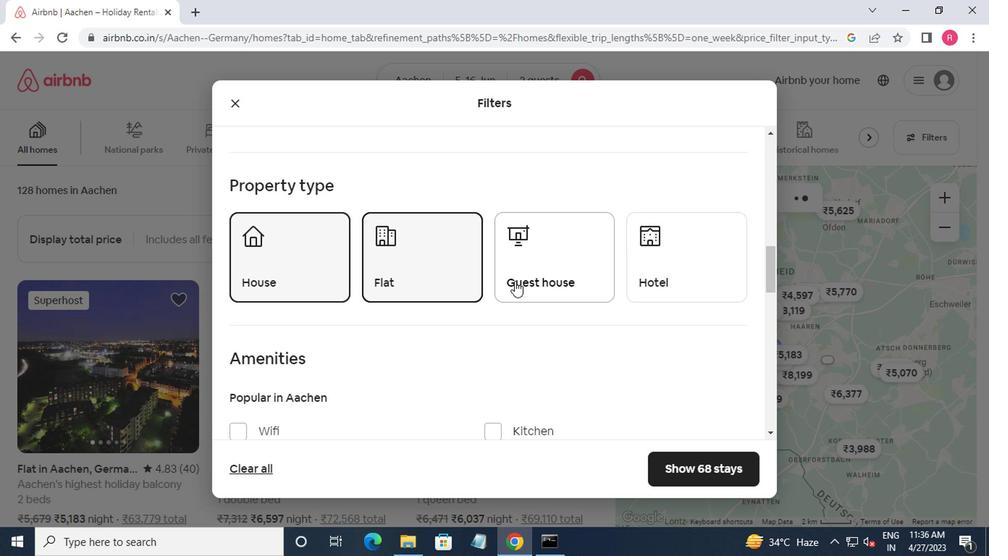 
Action: Mouse pressed left at (525, 282)
Screenshot: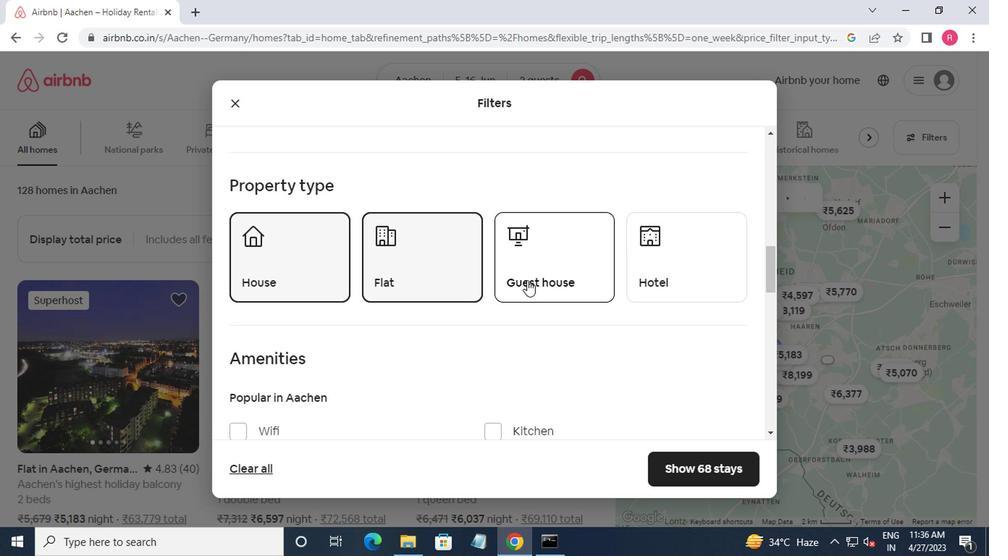 
Action: Mouse moved to (632, 261)
Screenshot: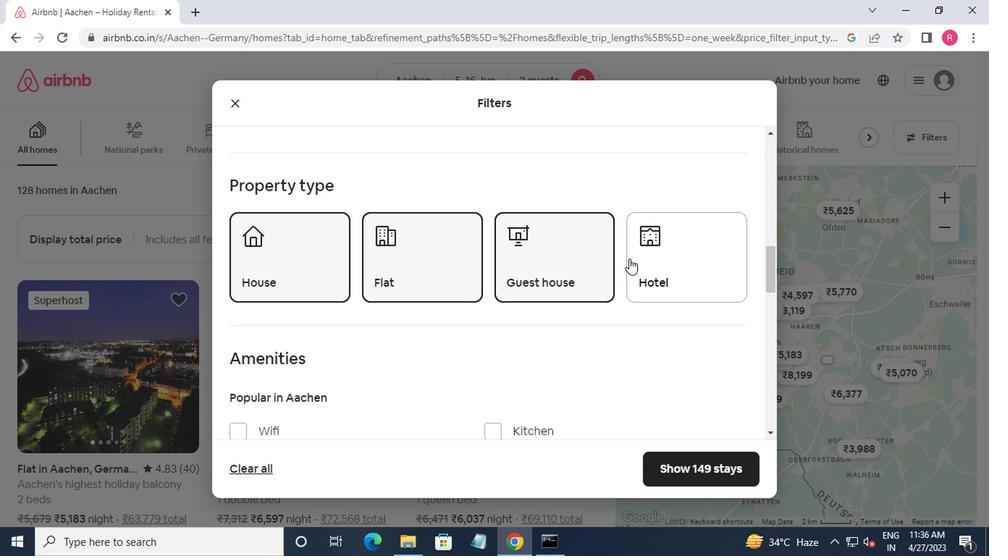 
Action: Mouse pressed left at (632, 261)
Screenshot: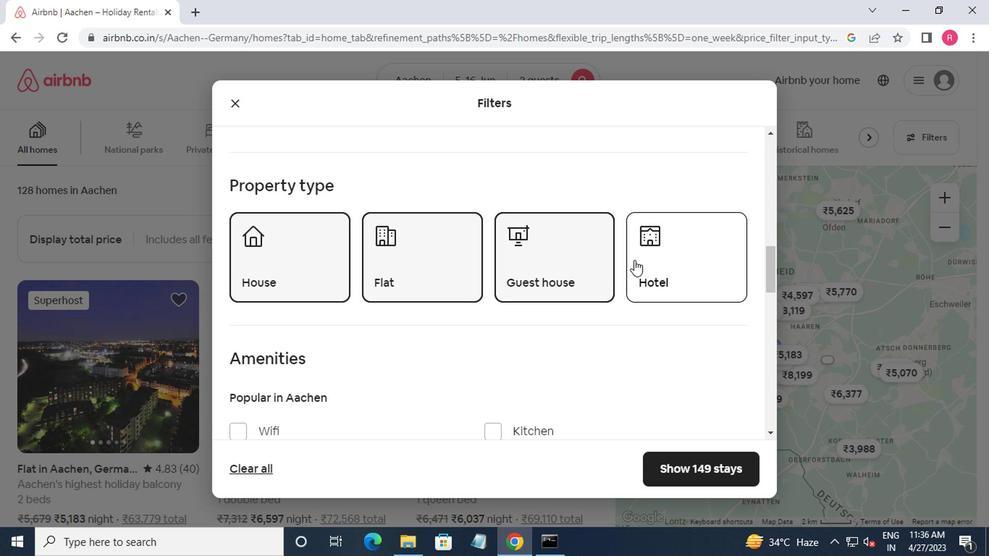 
Action: Mouse moved to (644, 255)
Screenshot: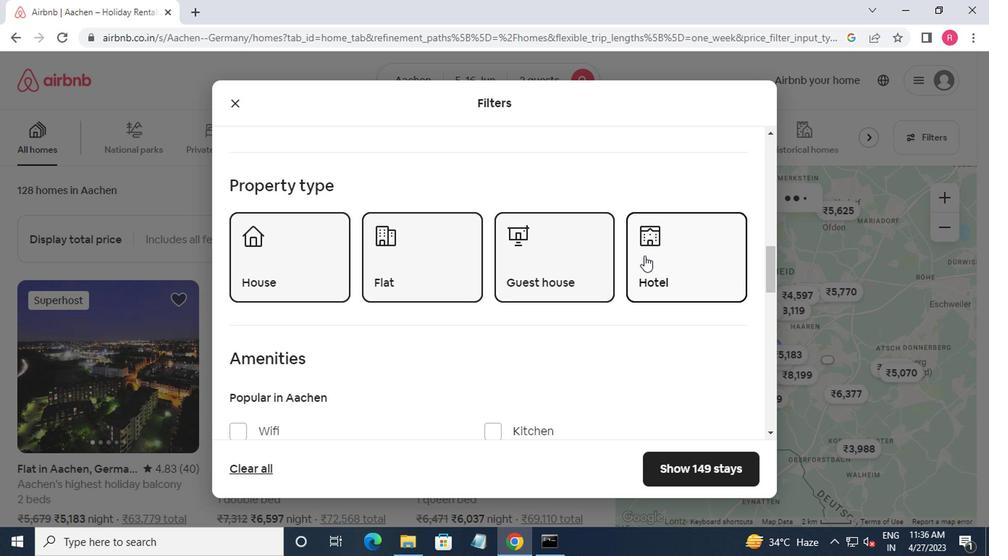 
Action: Mouse scrolled (644, 254) with delta (0, 0)
Screenshot: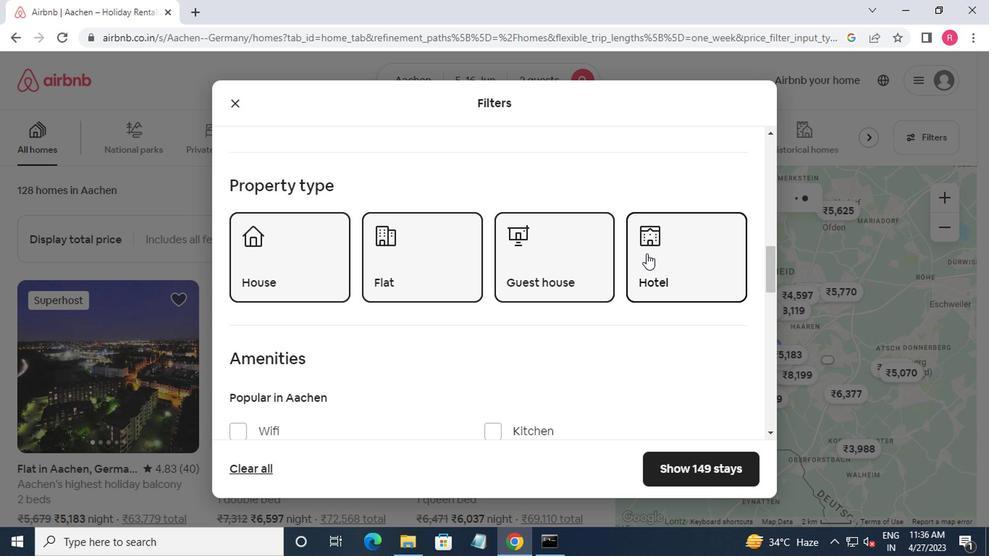 
Action: Mouse scrolled (644, 254) with delta (0, 0)
Screenshot: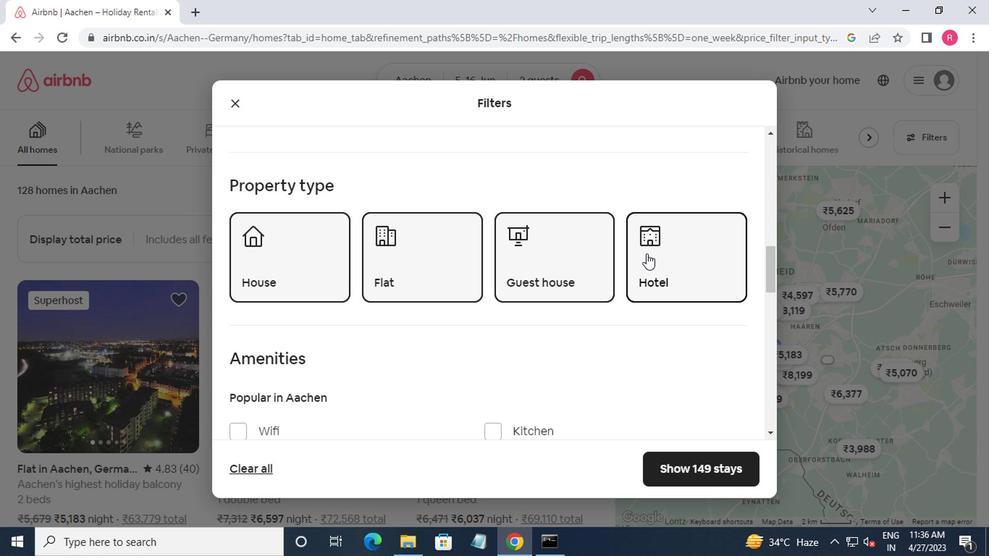 
Action: Mouse moved to (239, 288)
Screenshot: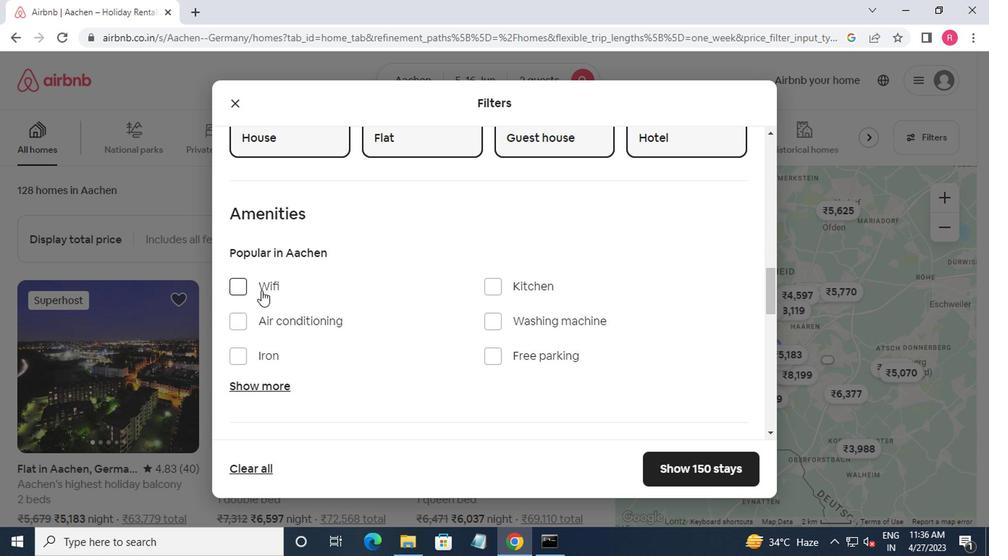 
Action: Mouse pressed left at (239, 288)
Screenshot: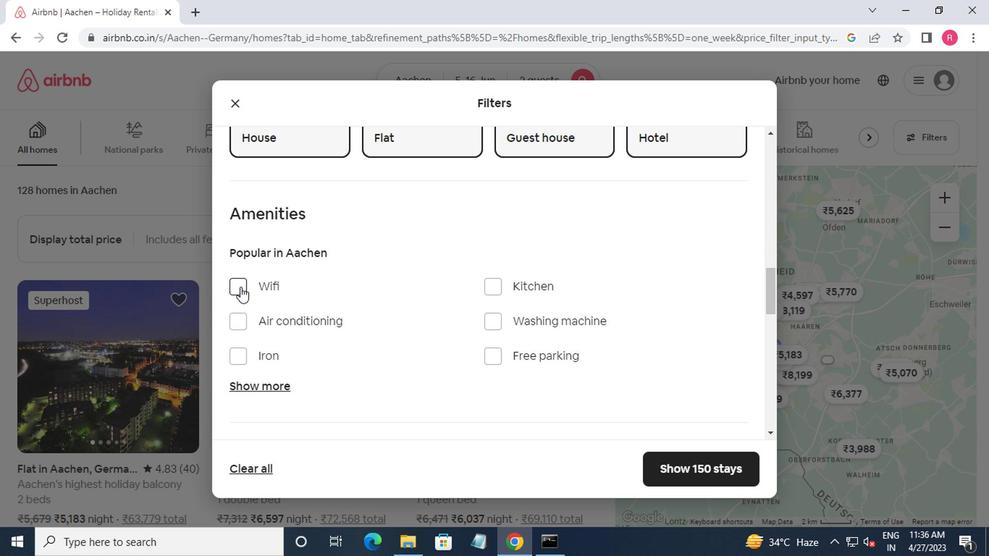 
Action: Mouse moved to (290, 281)
Screenshot: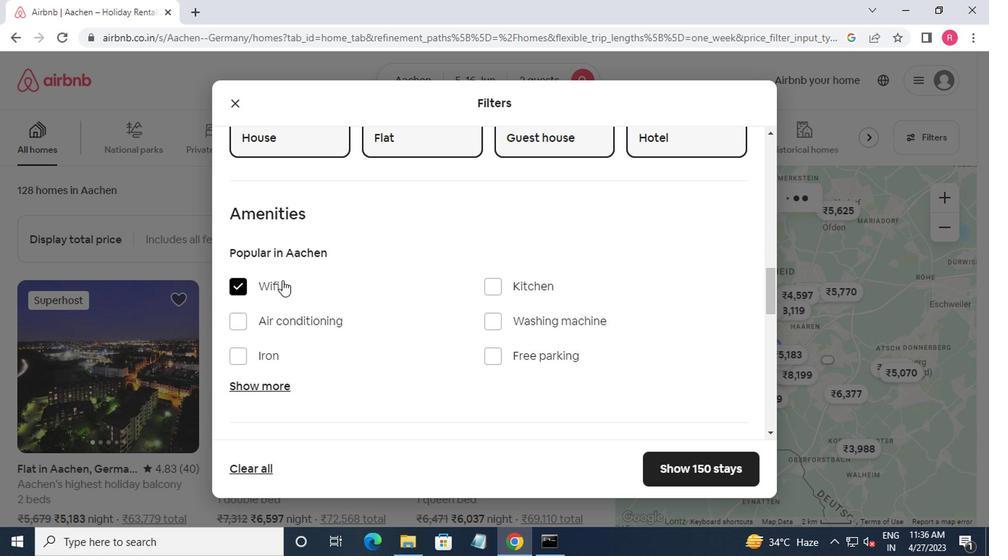 
Action: Mouse scrolled (290, 280) with delta (0, 0)
Screenshot: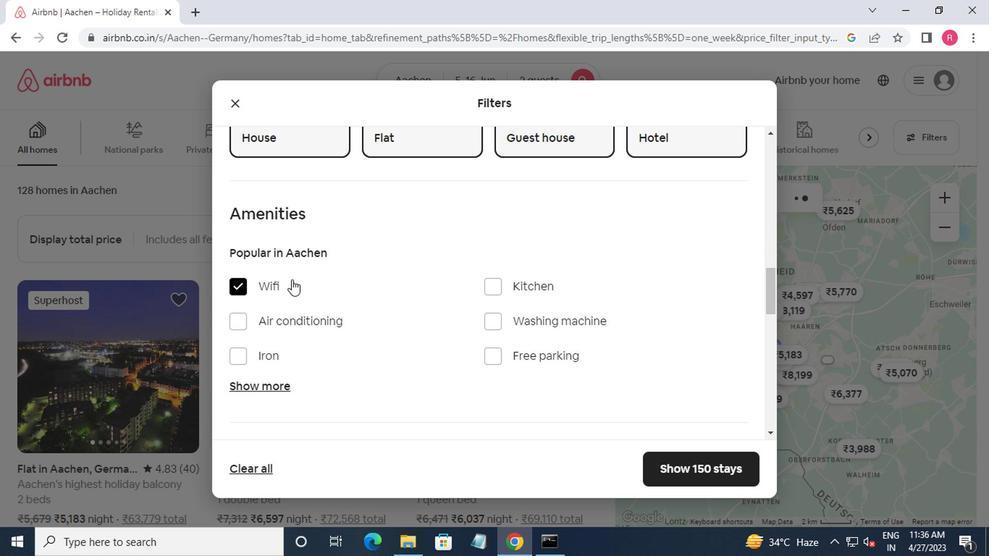 
Action: Mouse moved to (296, 281)
Screenshot: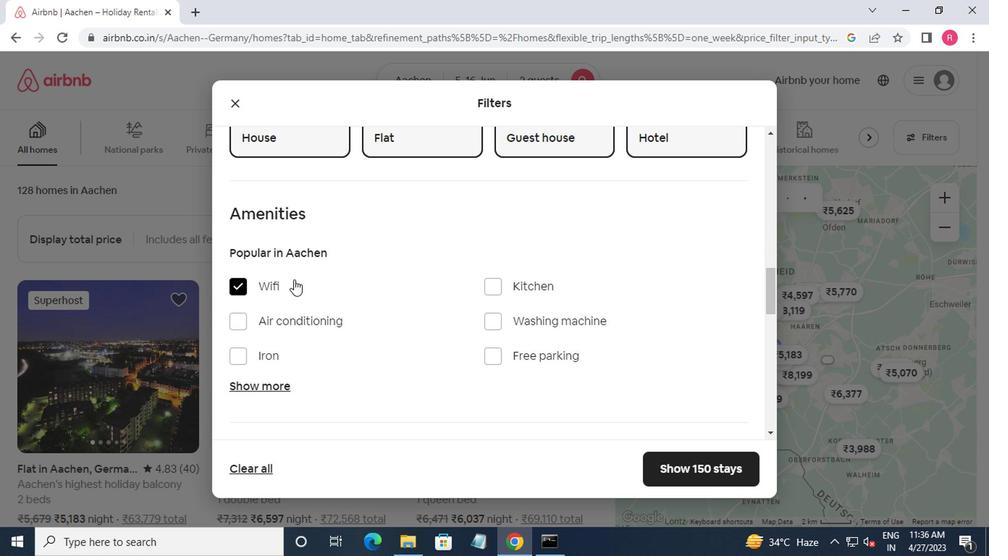 
Action: Mouse scrolled (296, 280) with delta (0, 0)
Screenshot: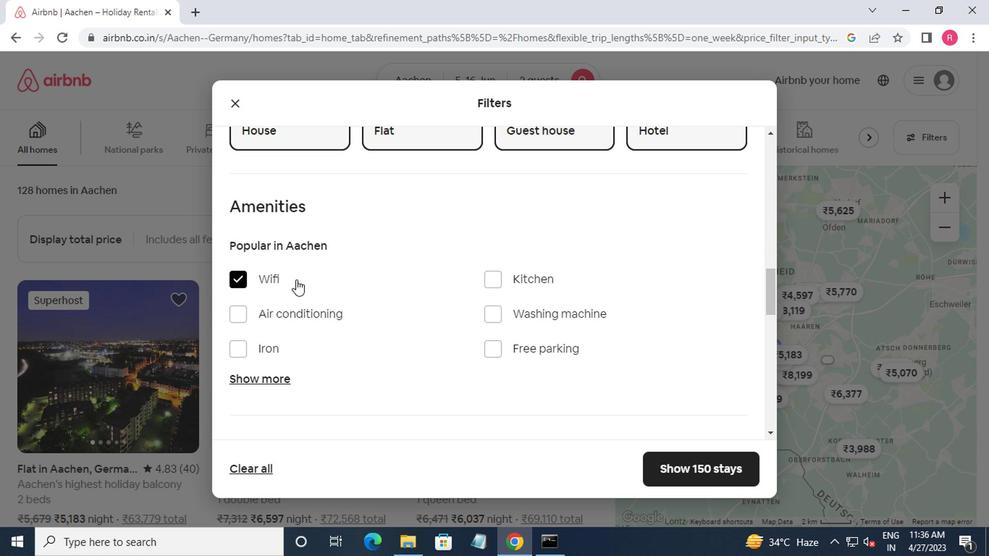 
Action: Mouse moved to (305, 279)
Screenshot: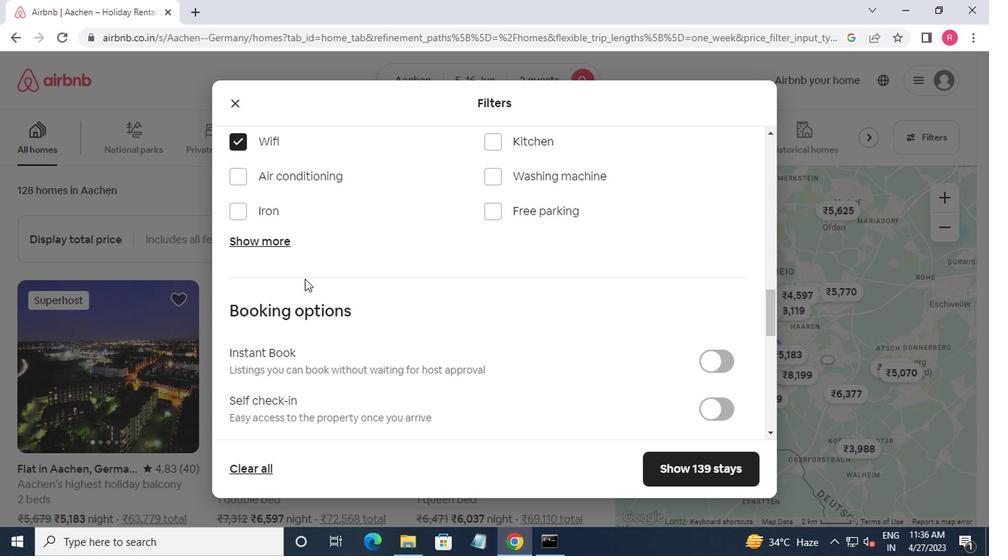 
Action: Mouse scrolled (305, 278) with delta (0, 0)
Screenshot: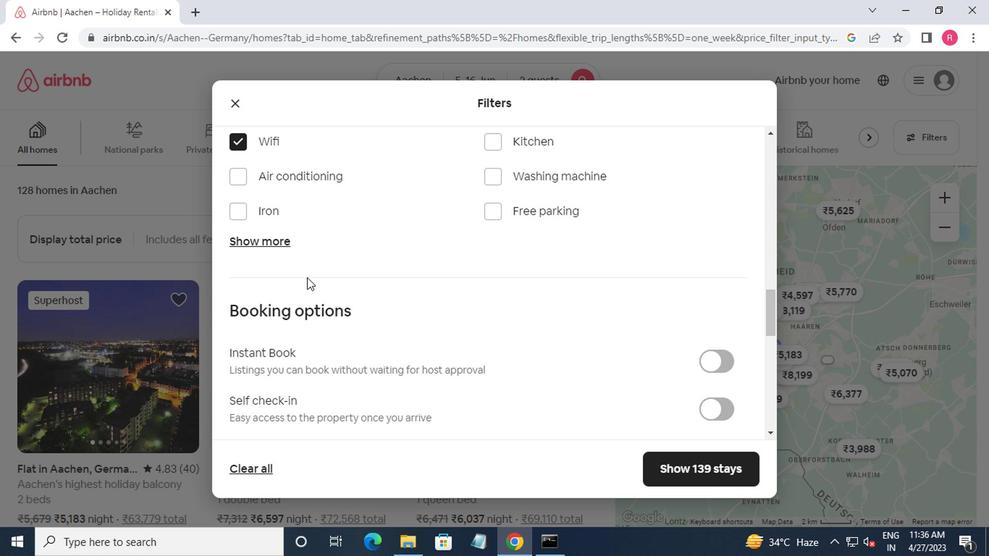 
Action: Mouse scrolled (305, 278) with delta (0, 0)
Screenshot: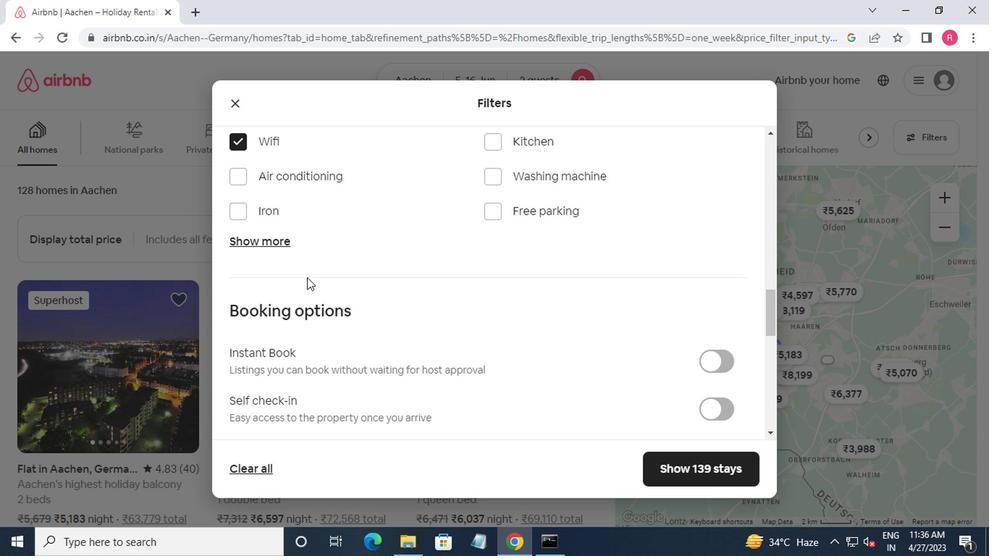 
Action: Mouse moved to (306, 279)
Screenshot: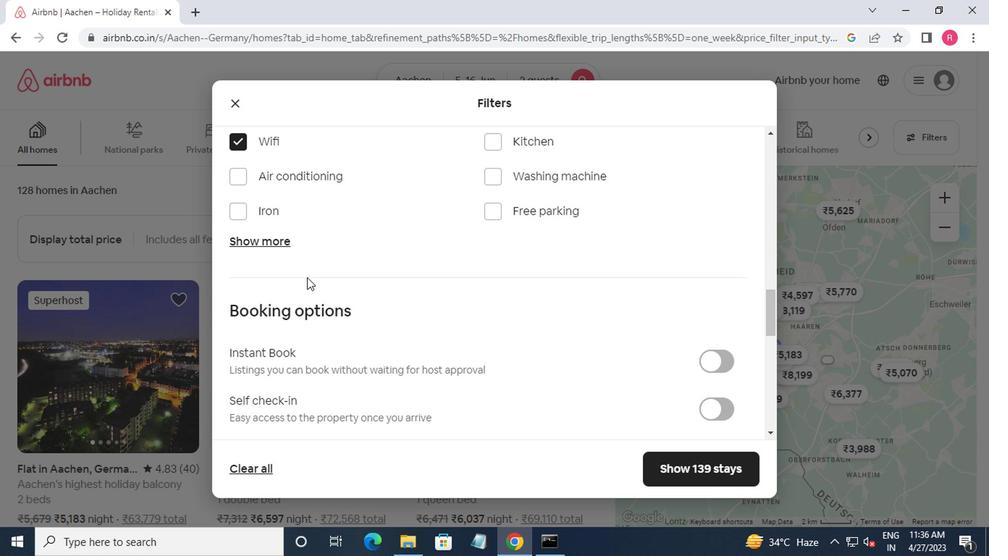 
Action: Mouse scrolled (306, 278) with delta (0, 0)
Screenshot: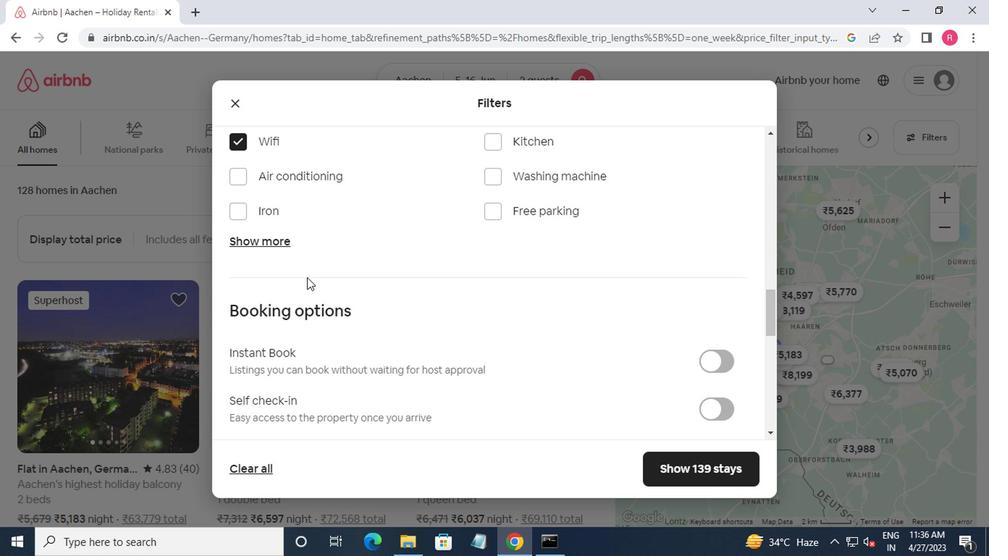 
Action: Mouse moved to (718, 196)
Screenshot: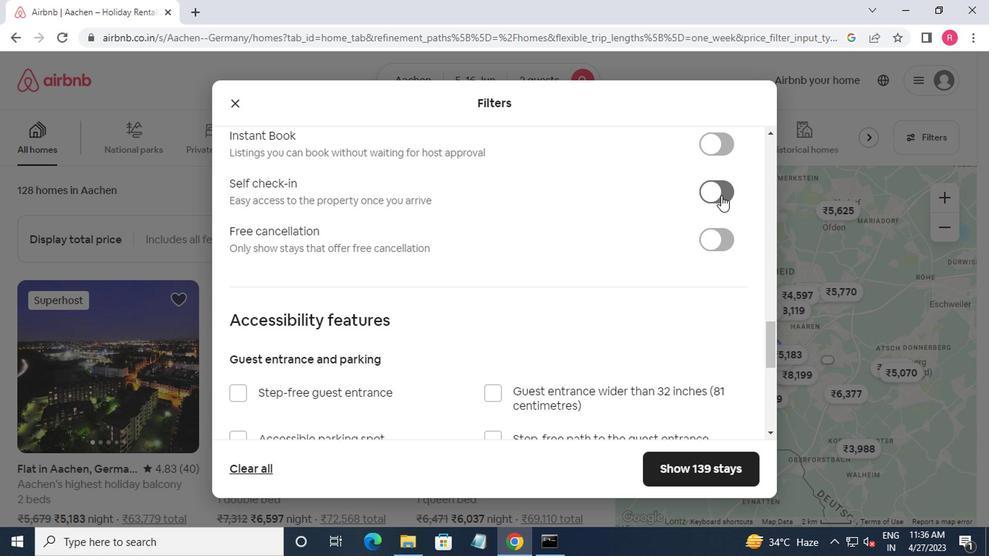 
Action: Mouse pressed left at (718, 196)
Screenshot: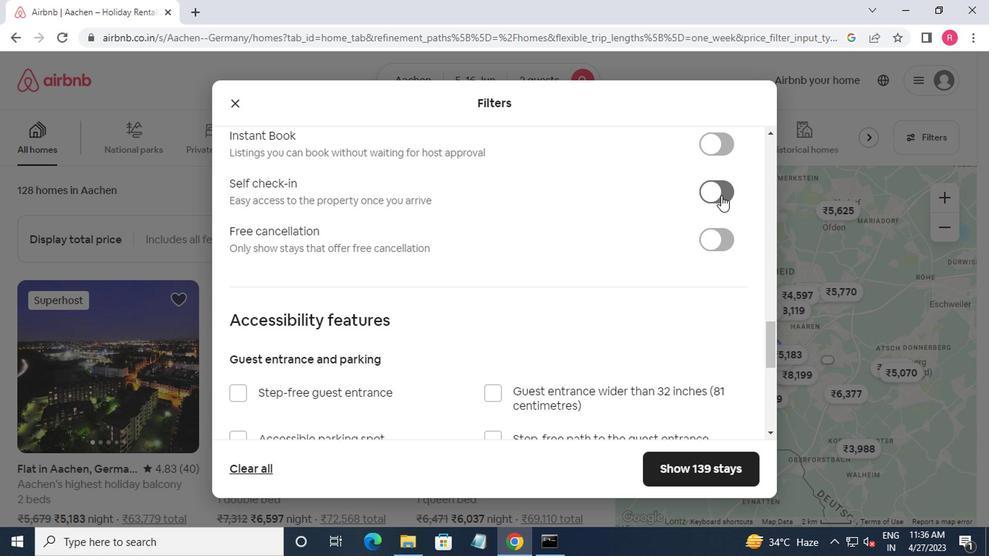 
Action: Mouse moved to (693, 193)
Screenshot: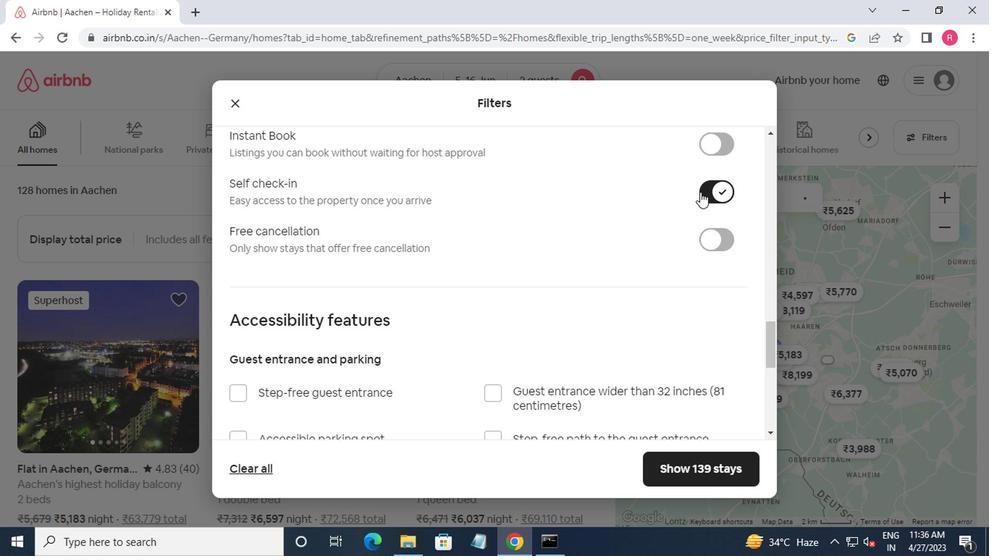 
Action: Mouse scrolled (693, 192) with delta (0, 0)
Screenshot: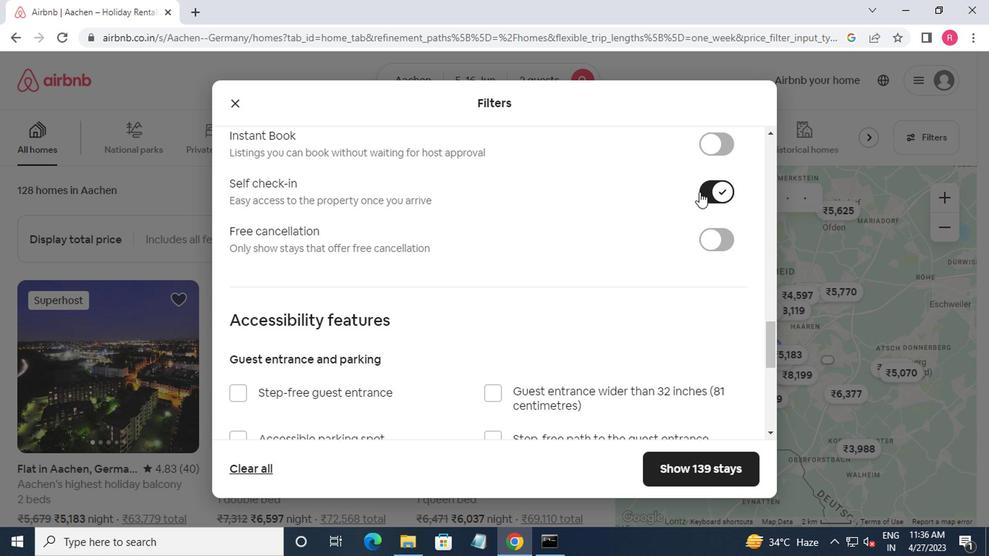 
Action: Mouse moved to (686, 194)
Screenshot: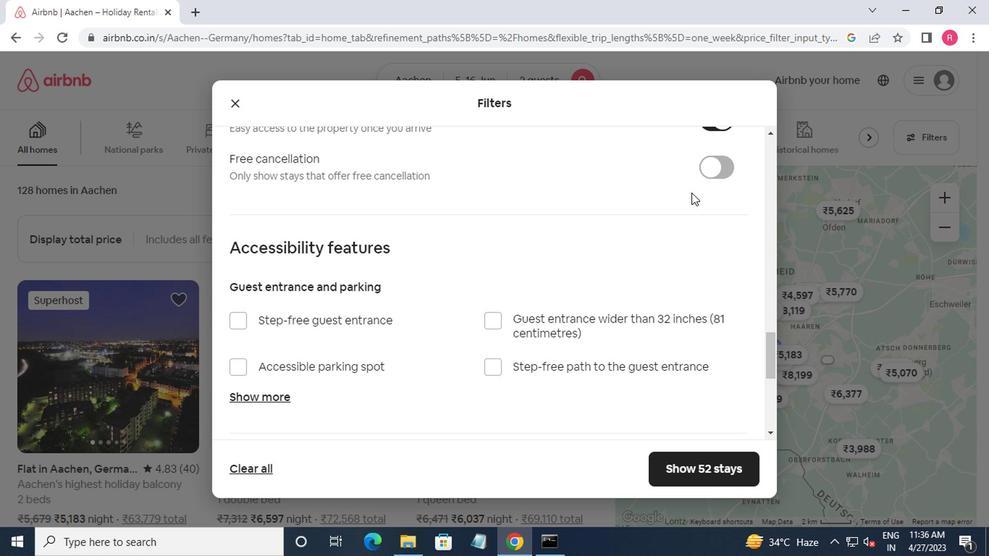 
Action: Mouse scrolled (686, 193) with delta (0, -1)
Screenshot: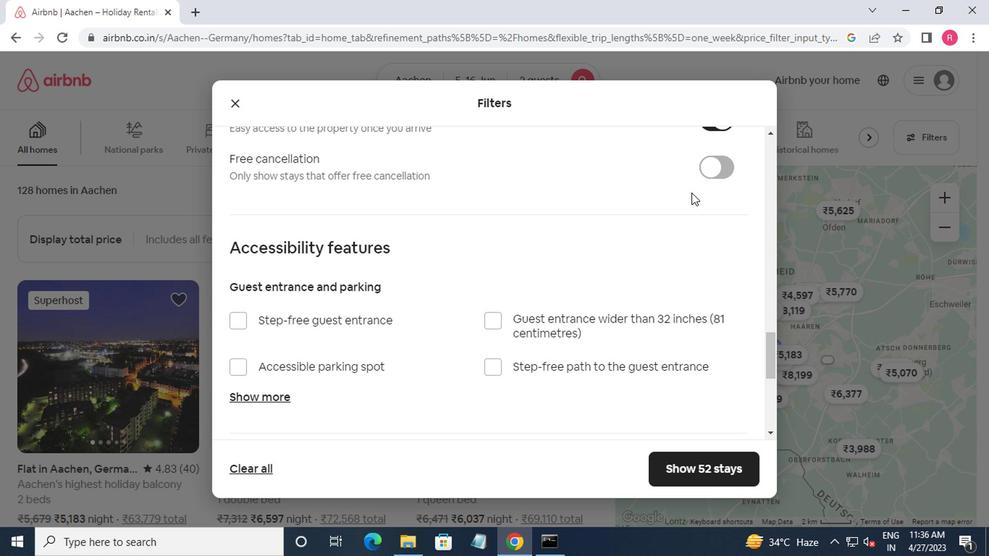 
Action: Mouse moved to (639, 192)
Screenshot: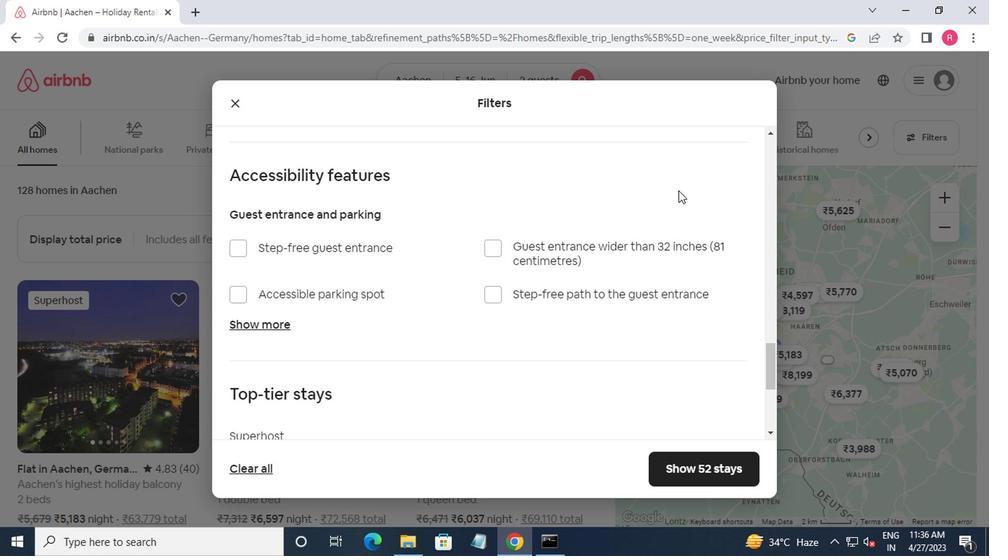 
Action: Mouse scrolled (639, 191) with delta (0, -1)
Screenshot: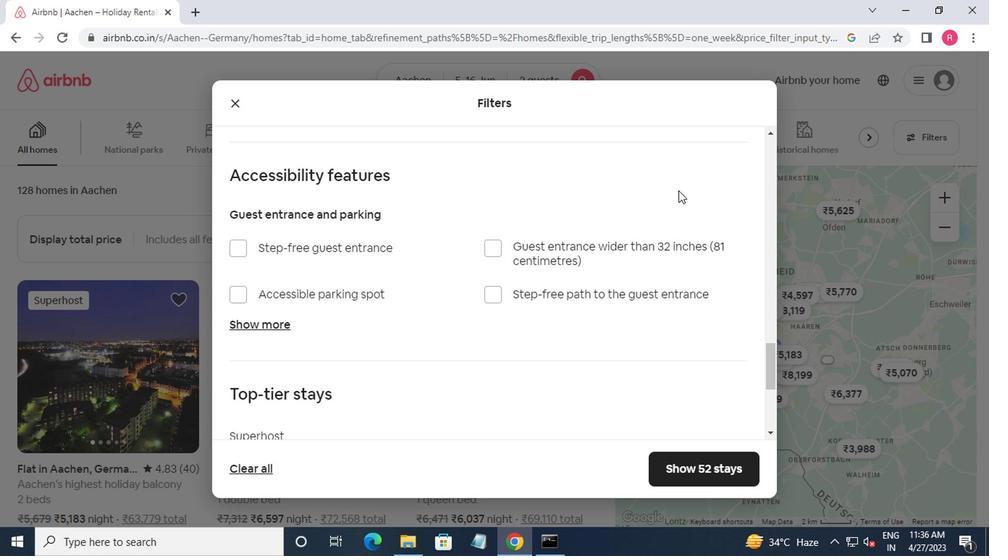 
Action: Mouse moved to (627, 193)
Screenshot: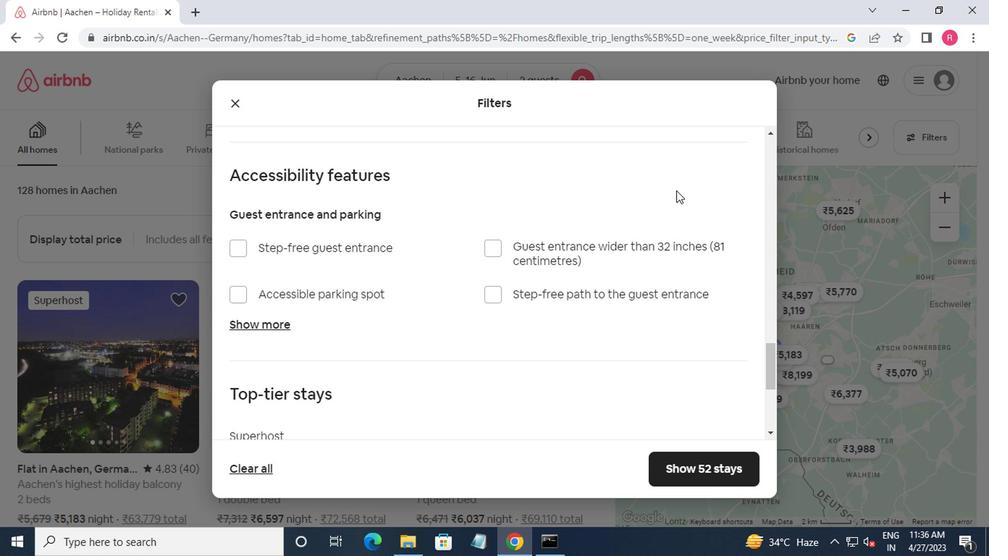 
Action: Mouse scrolled (627, 192) with delta (0, 0)
Screenshot: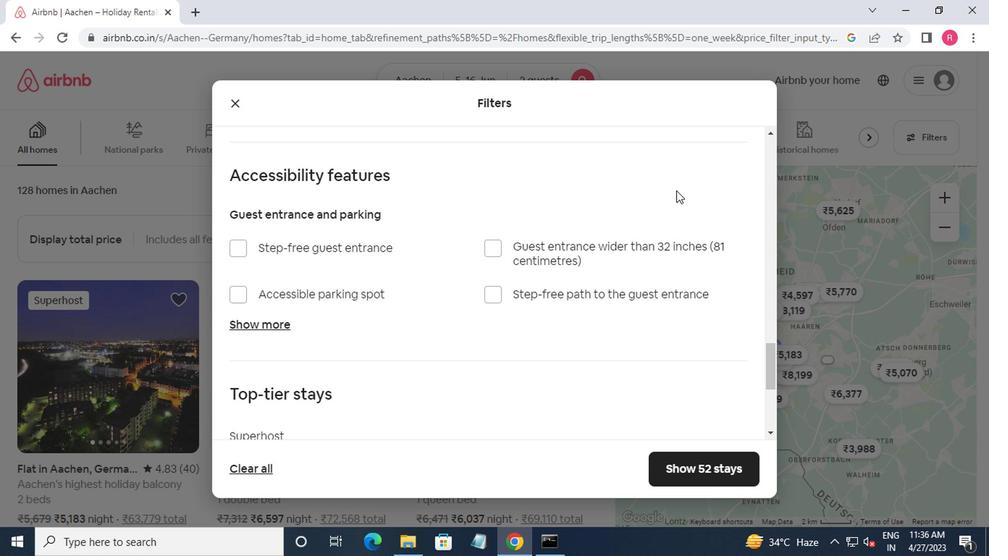 
Action: Mouse moved to (618, 196)
Screenshot: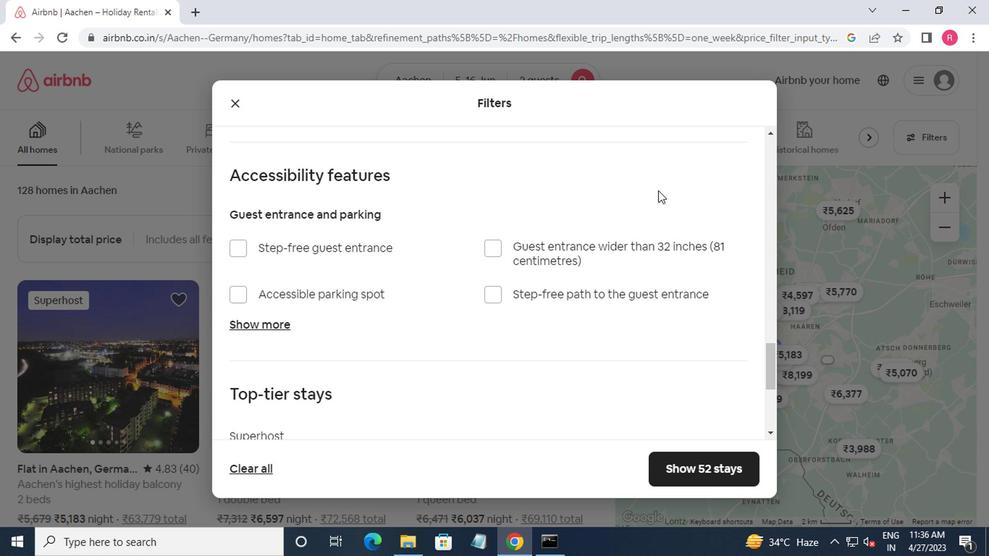 
Action: Mouse scrolled (618, 195) with delta (0, 0)
Screenshot: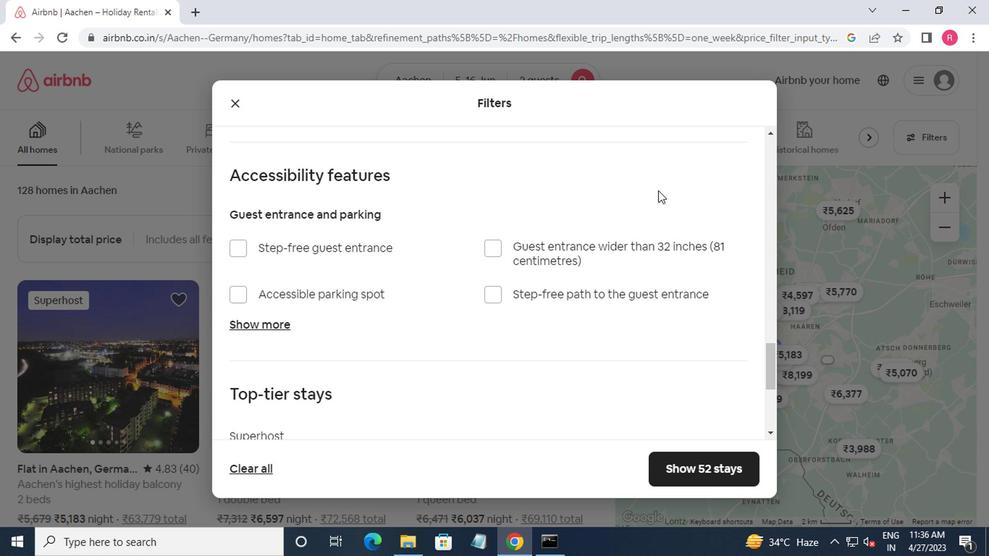 
Action: Mouse moved to (622, 200)
Screenshot: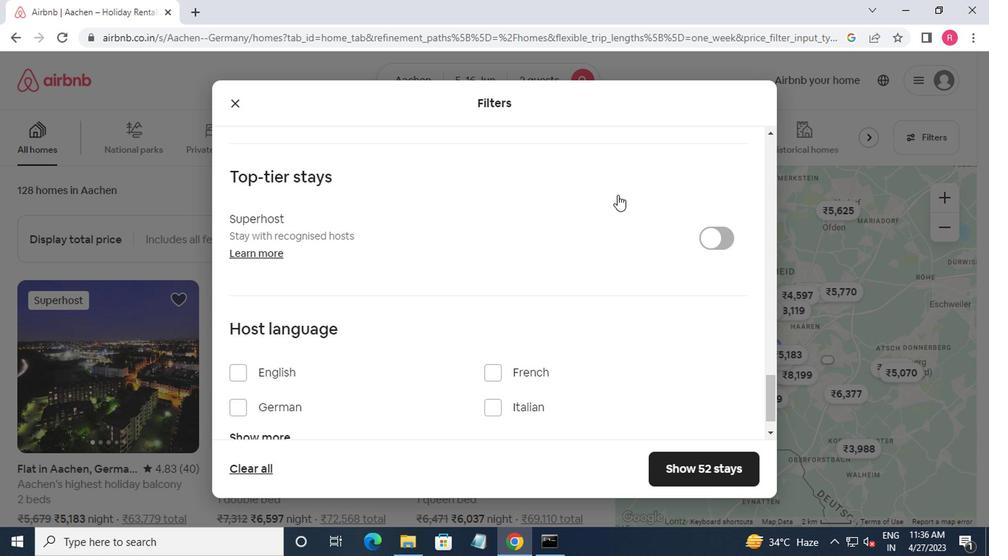 
Action: Mouse scrolled (622, 199) with delta (0, 0)
Screenshot: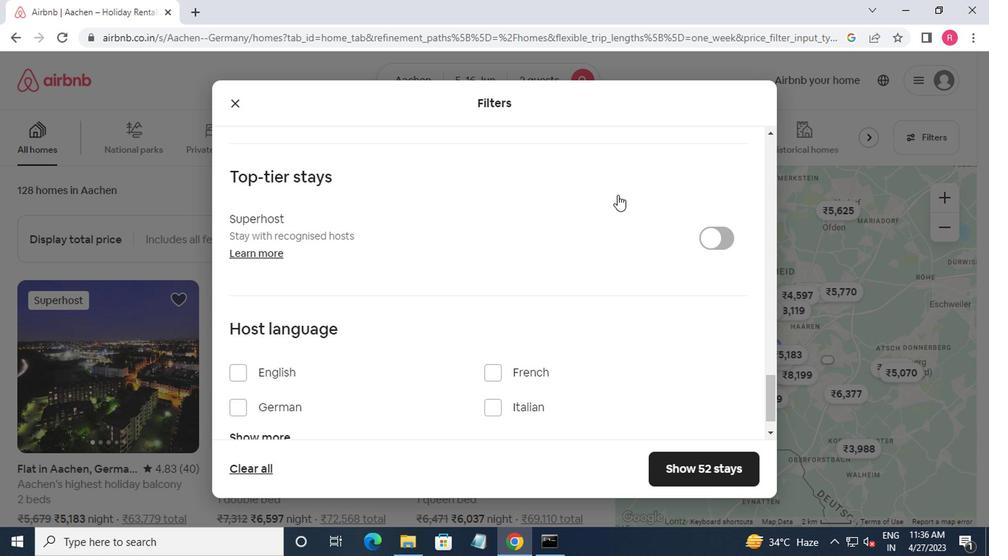 
Action: Mouse moved to (622, 201)
Screenshot: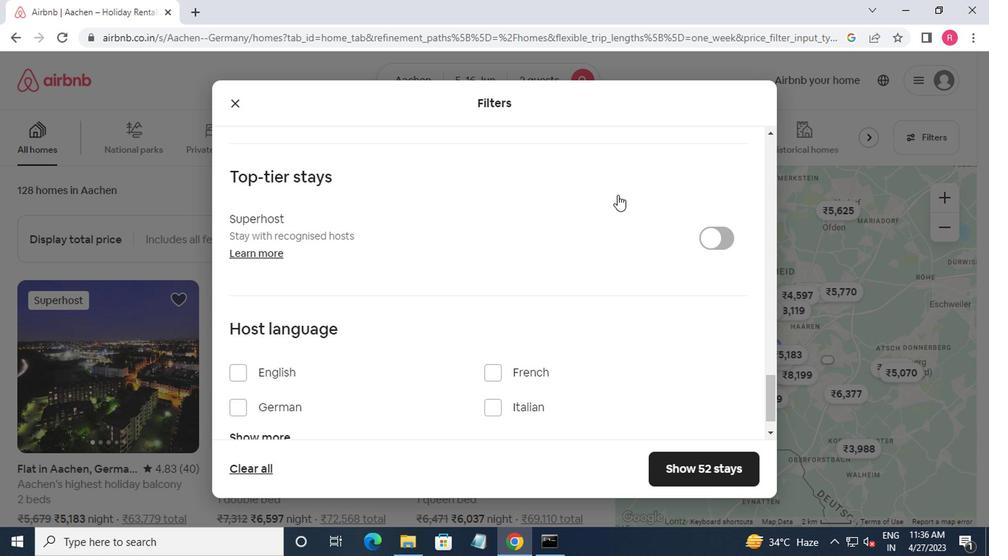 
Action: Mouse scrolled (622, 200) with delta (0, -1)
Screenshot: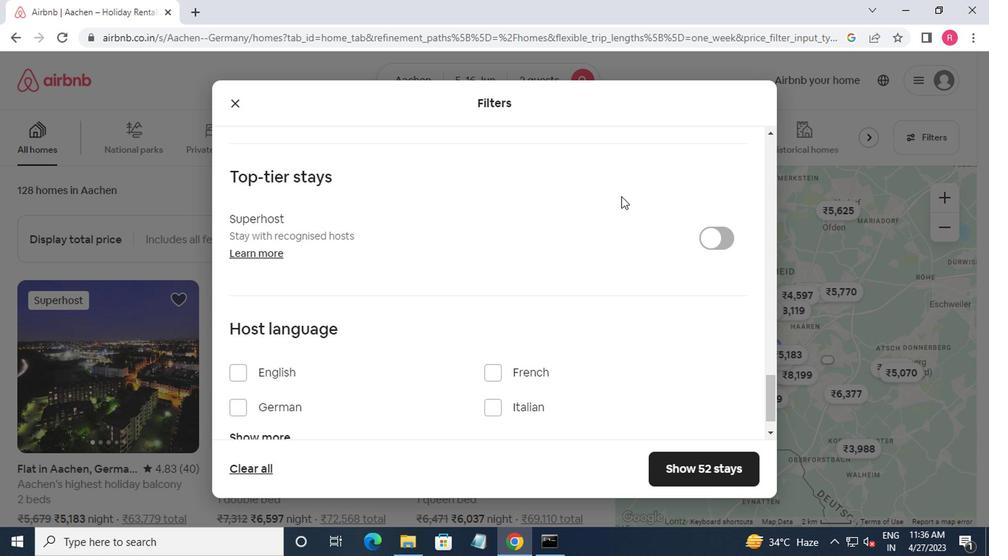 
Action: Mouse scrolled (622, 200) with delta (0, -1)
Screenshot: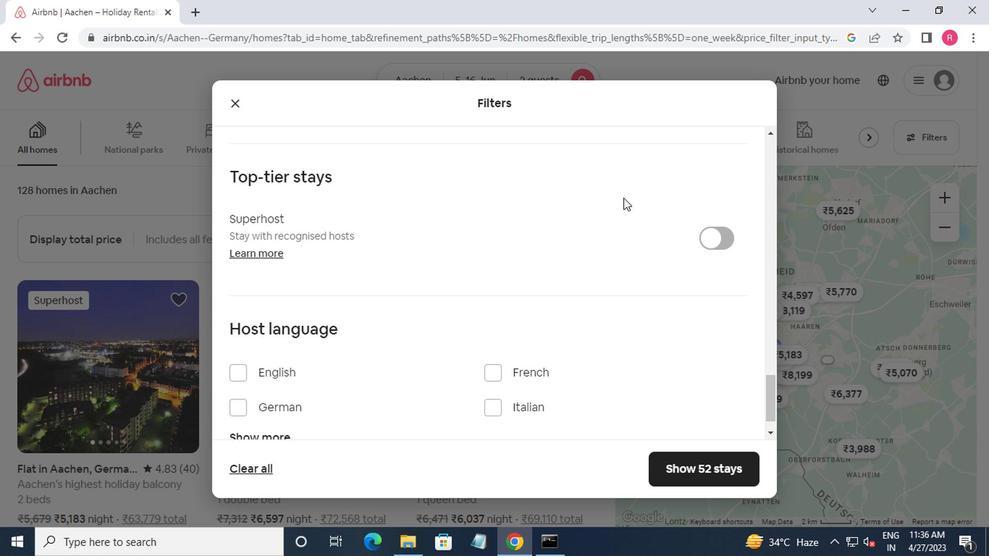 
Action: Mouse moved to (242, 340)
Screenshot: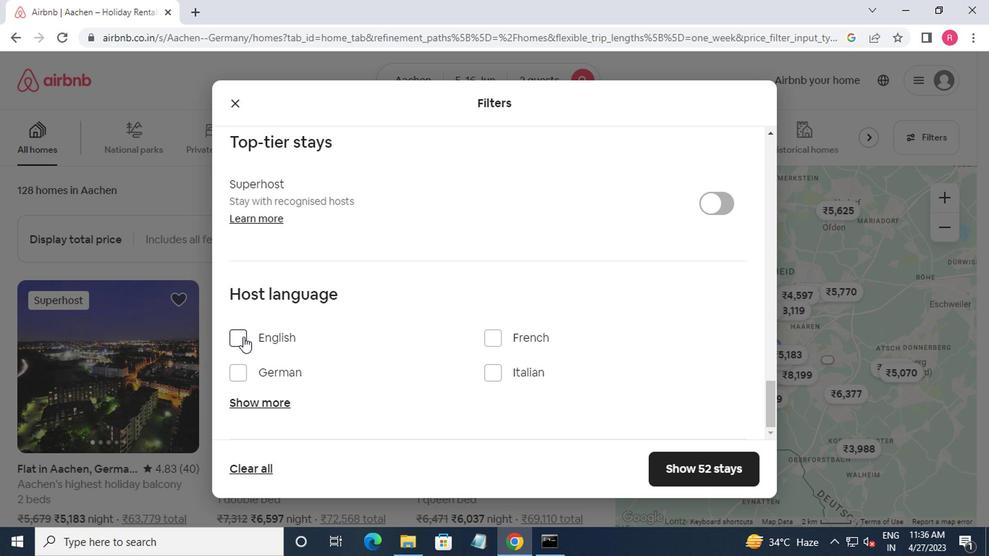 
Action: Mouse pressed left at (242, 340)
Screenshot: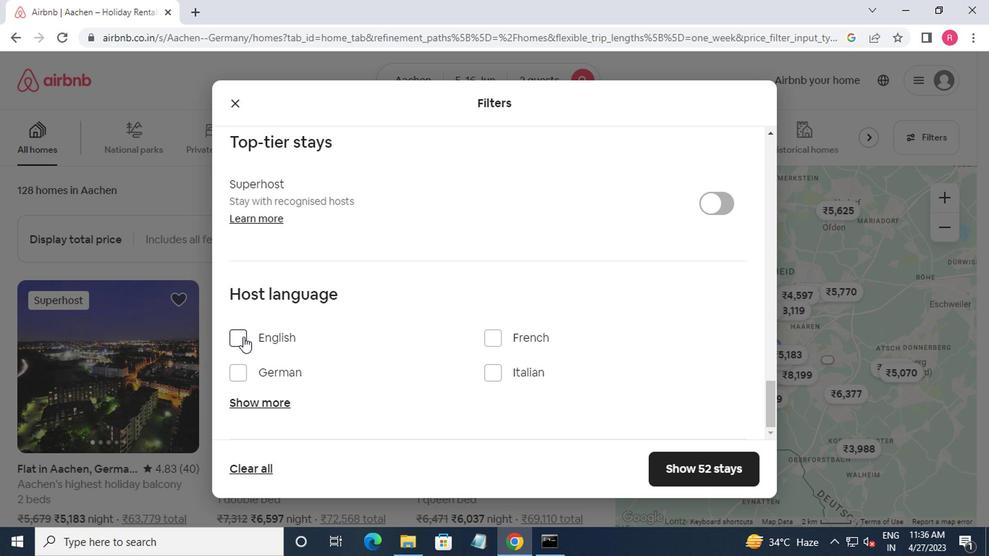 
Action: Mouse moved to (720, 464)
Screenshot: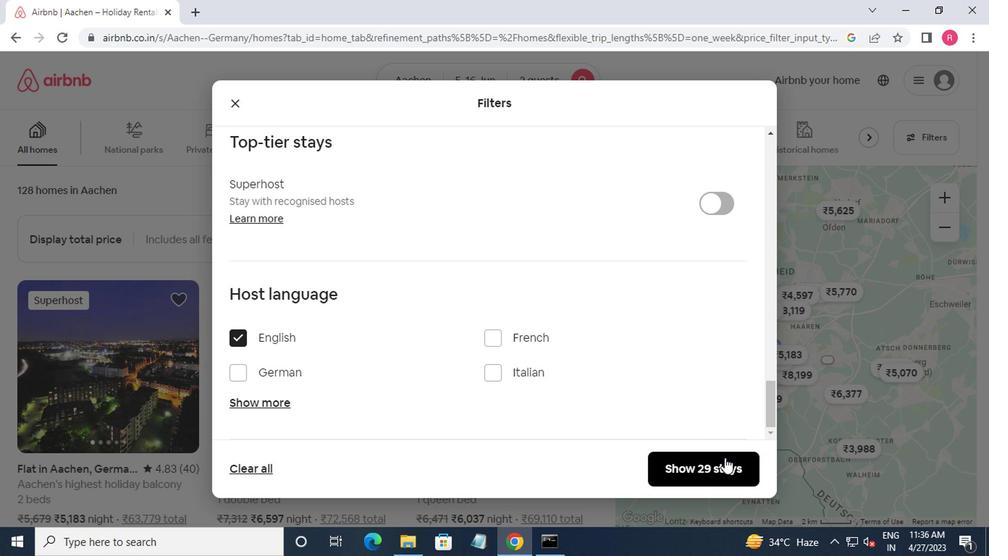
Action: Mouse pressed left at (720, 464)
Screenshot: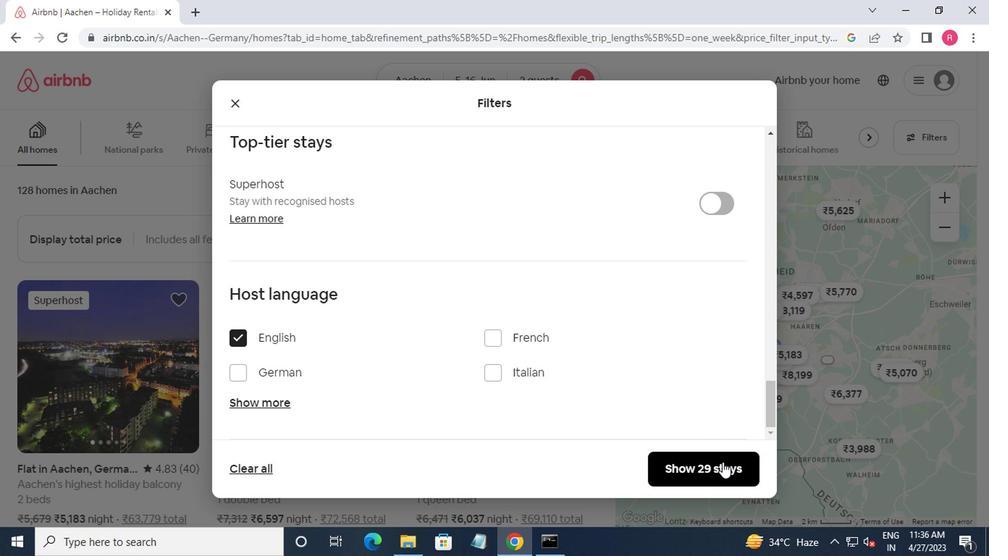 
